 Task: Create new contact,   with mail id: 'NatalieDoe63@isuzu.com', first name: 'Natalie', Last name: 'Doe', Job Title: Financial Controller, Phone number (702) 555-1234. Change life cycle stage to  'Lead' and lead status to 'New'. Add new company to the associated contact: www.carriertransicold.com
 and type: Reseller. Logged in from softage.3@softage.net
Action: Mouse moved to (61, 71)
Screenshot: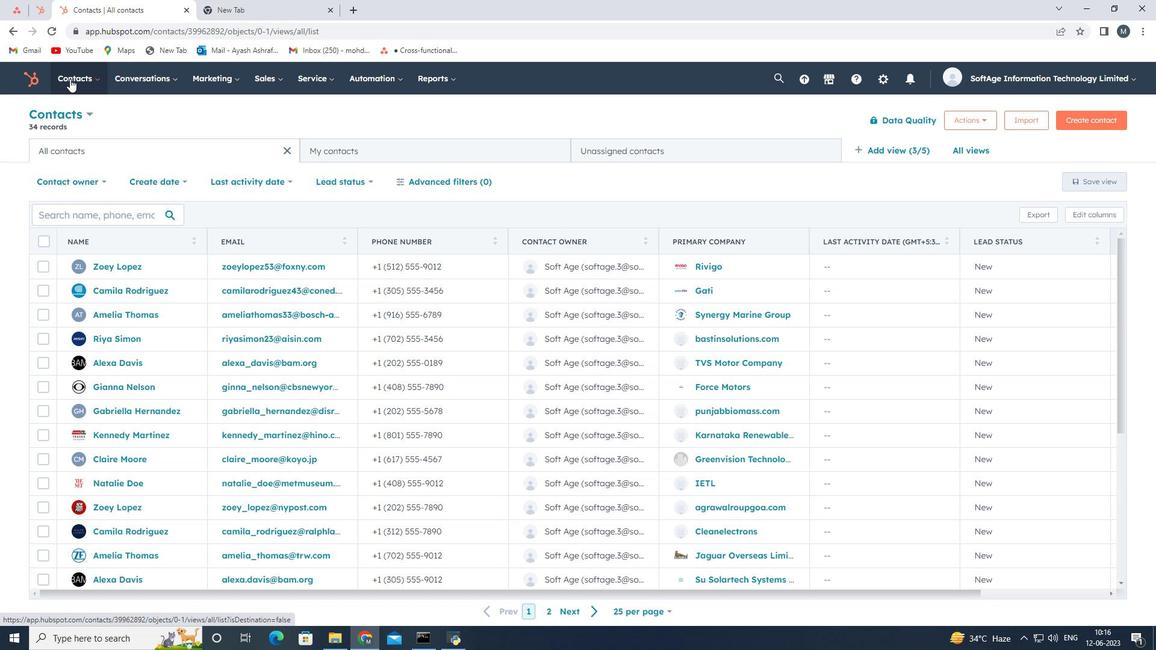 
Action: Mouse pressed left at (61, 71)
Screenshot: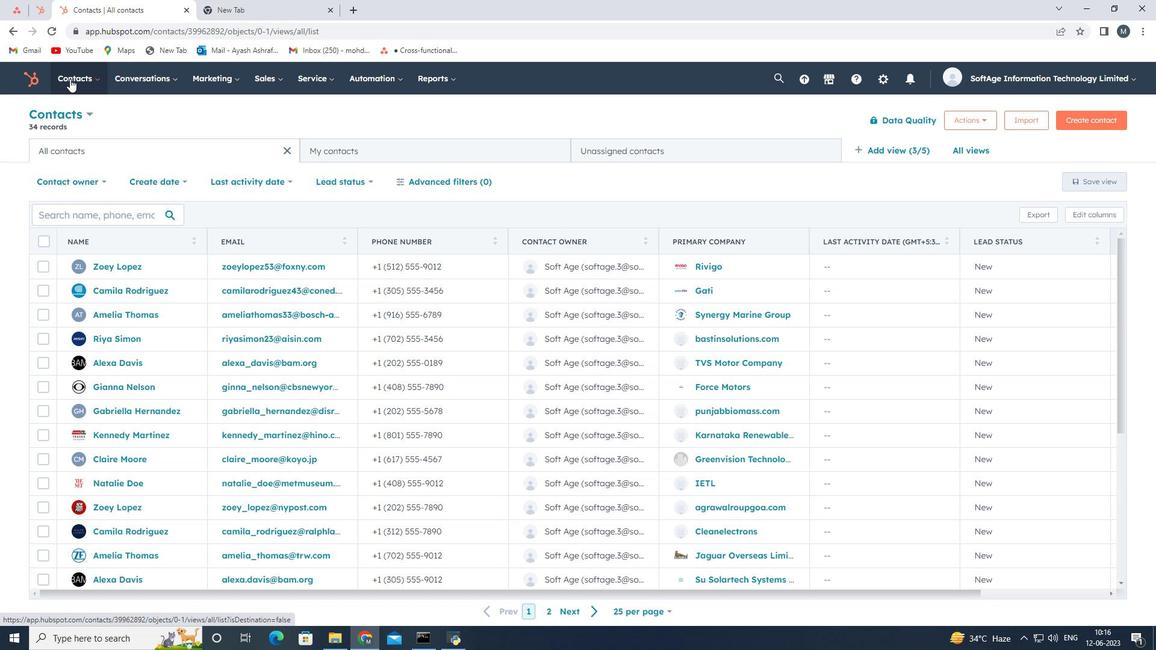 
Action: Mouse moved to (96, 105)
Screenshot: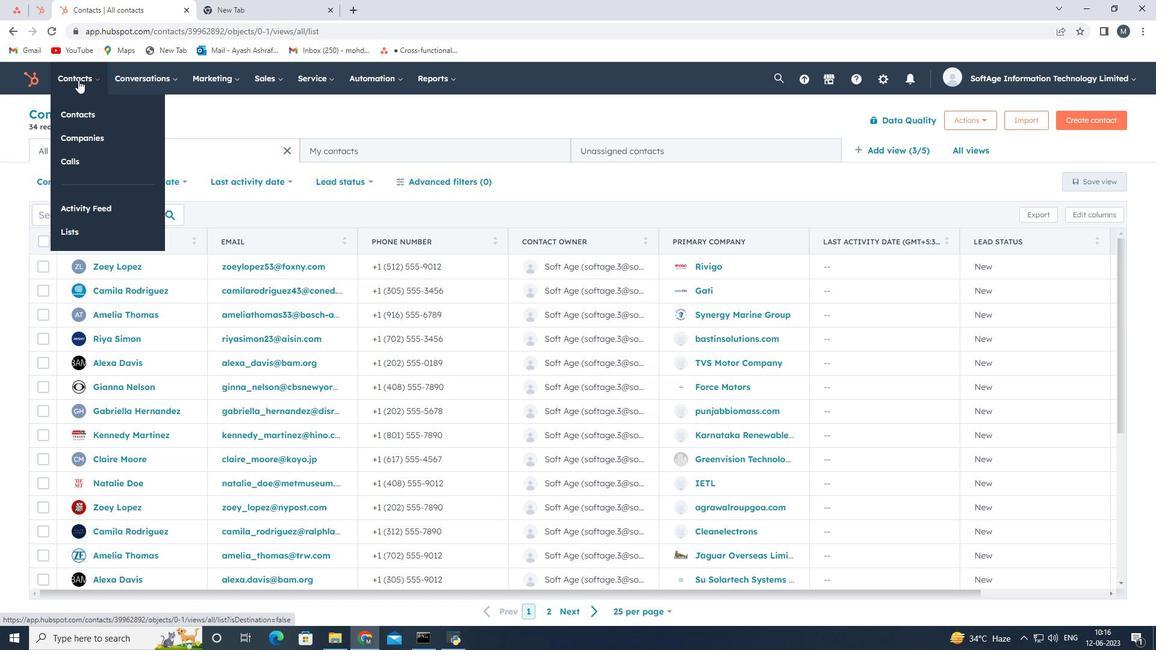 
Action: Mouse pressed left at (96, 105)
Screenshot: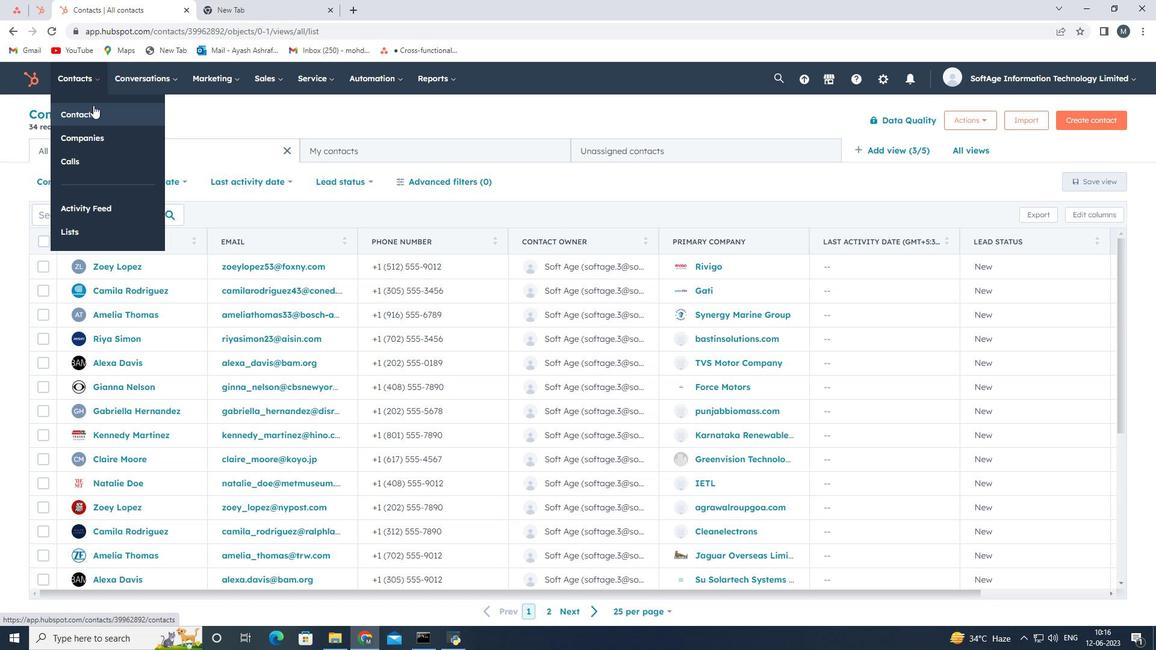
Action: Mouse moved to (69, 78)
Screenshot: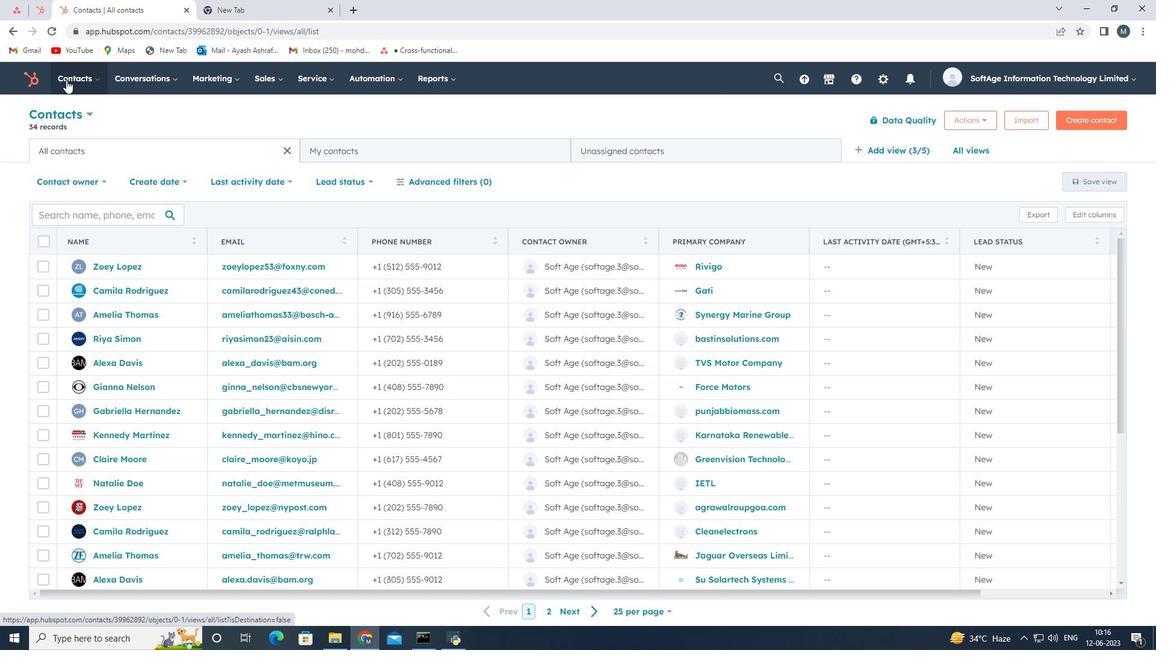 
Action: Mouse pressed left at (69, 78)
Screenshot: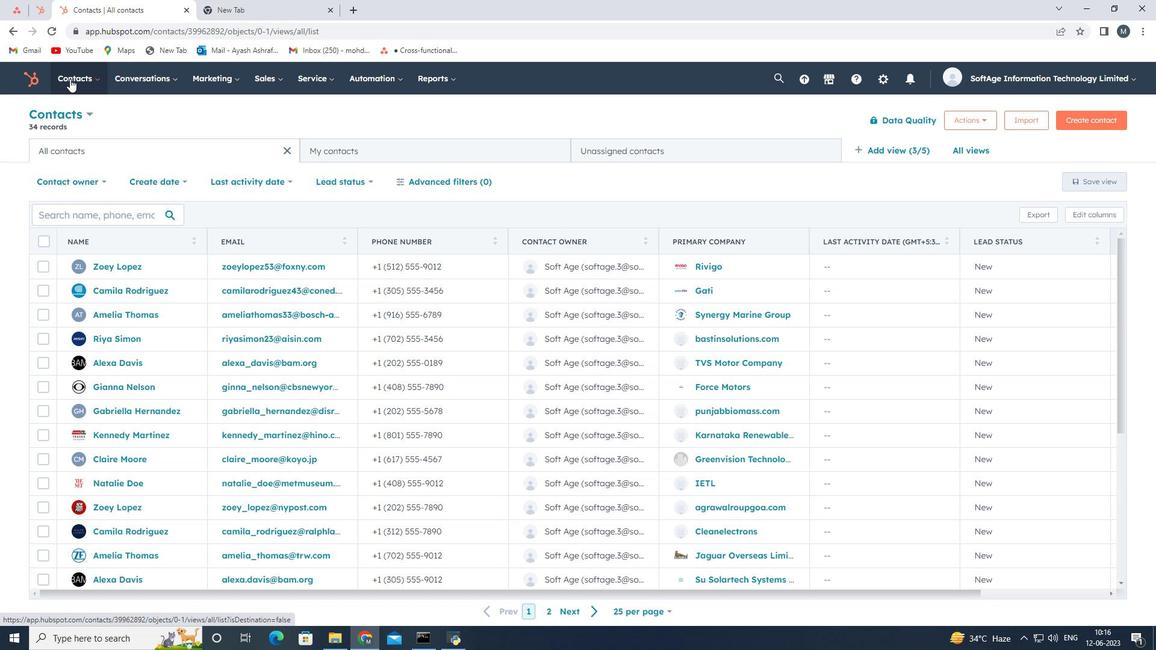 
Action: Mouse moved to (92, 108)
Screenshot: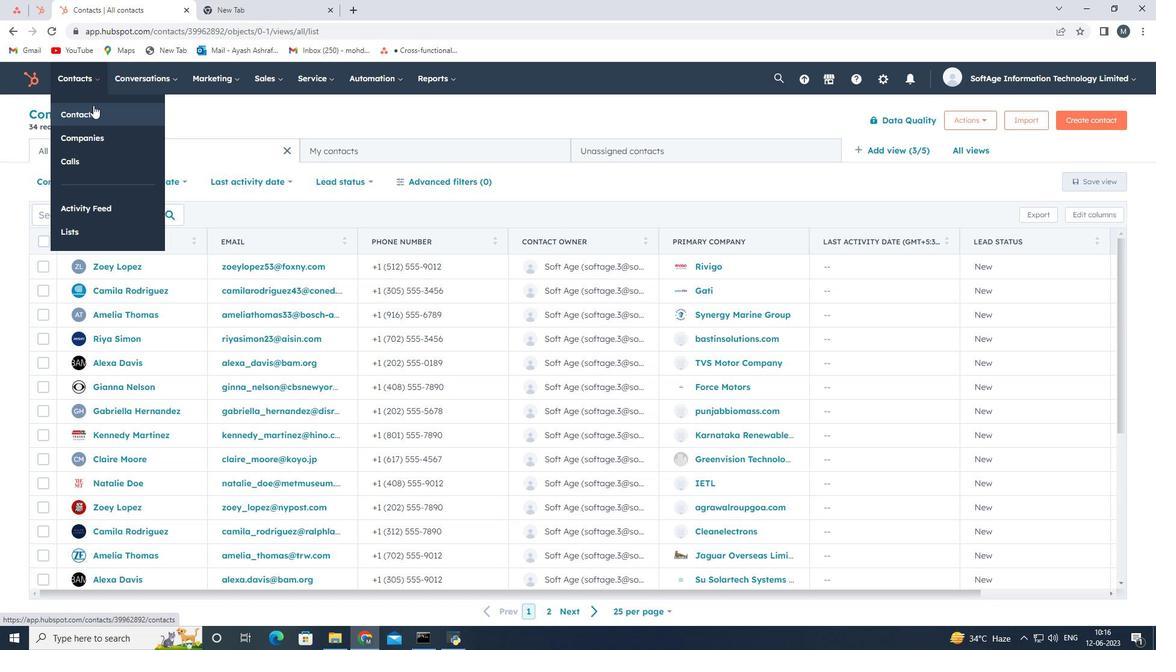 
Action: Mouse pressed left at (92, 108)
Screenshot: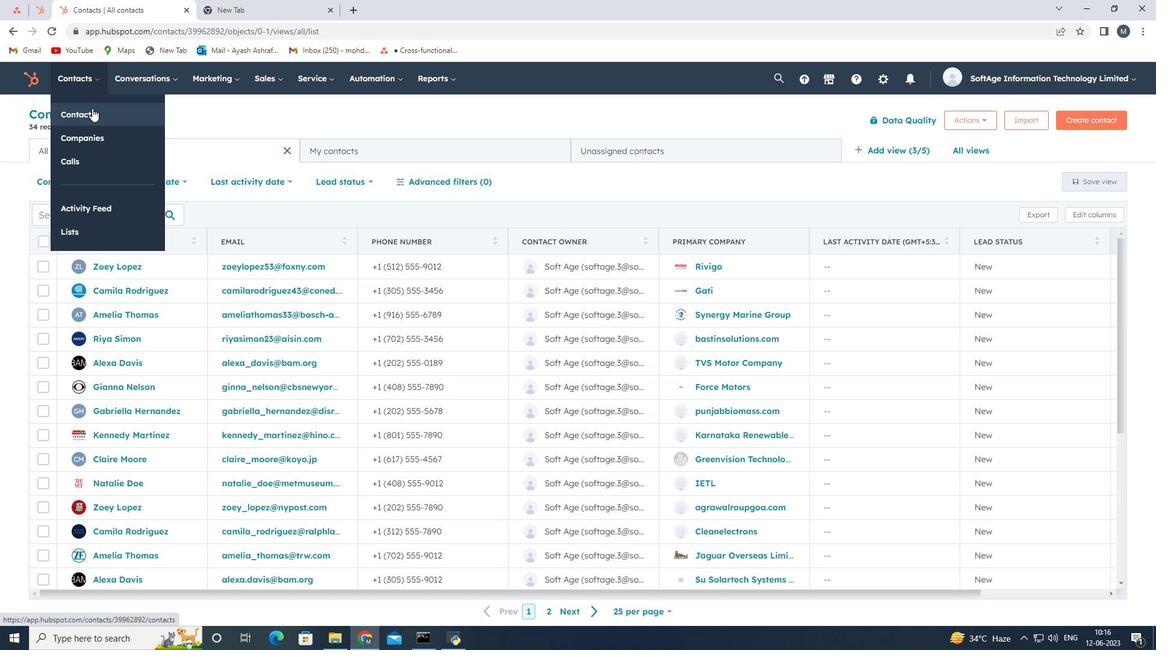
Action: Mouse moved to (1097, 120)
Screenshot: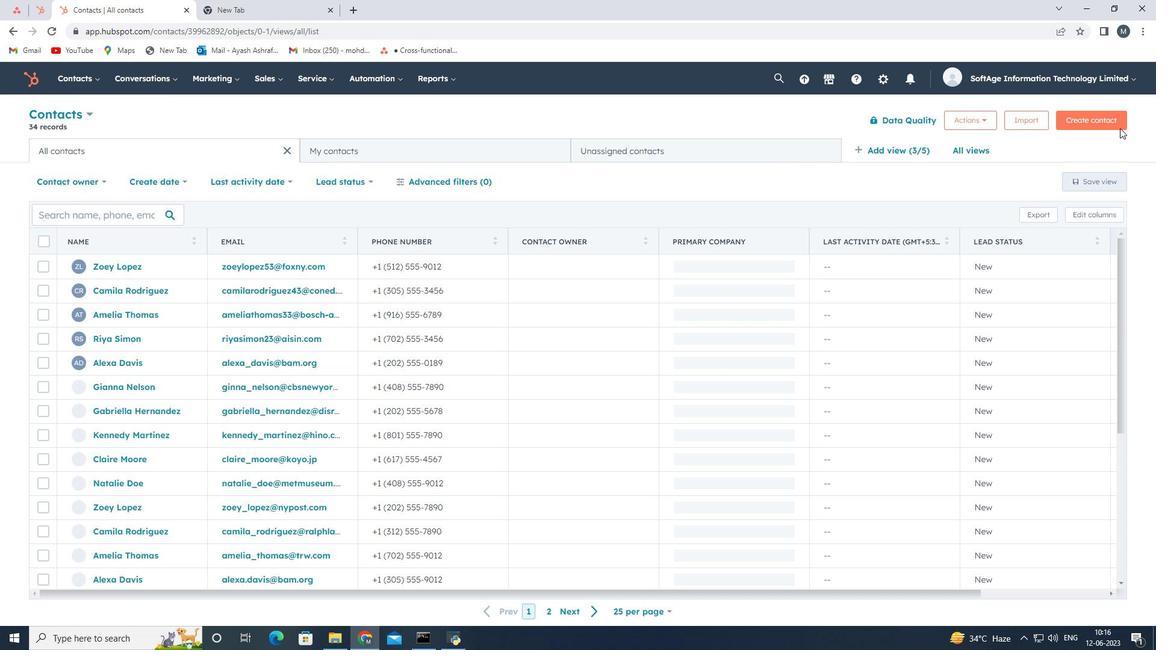 
Action: Mouse pressed left at (1097, 120)
Screenshot: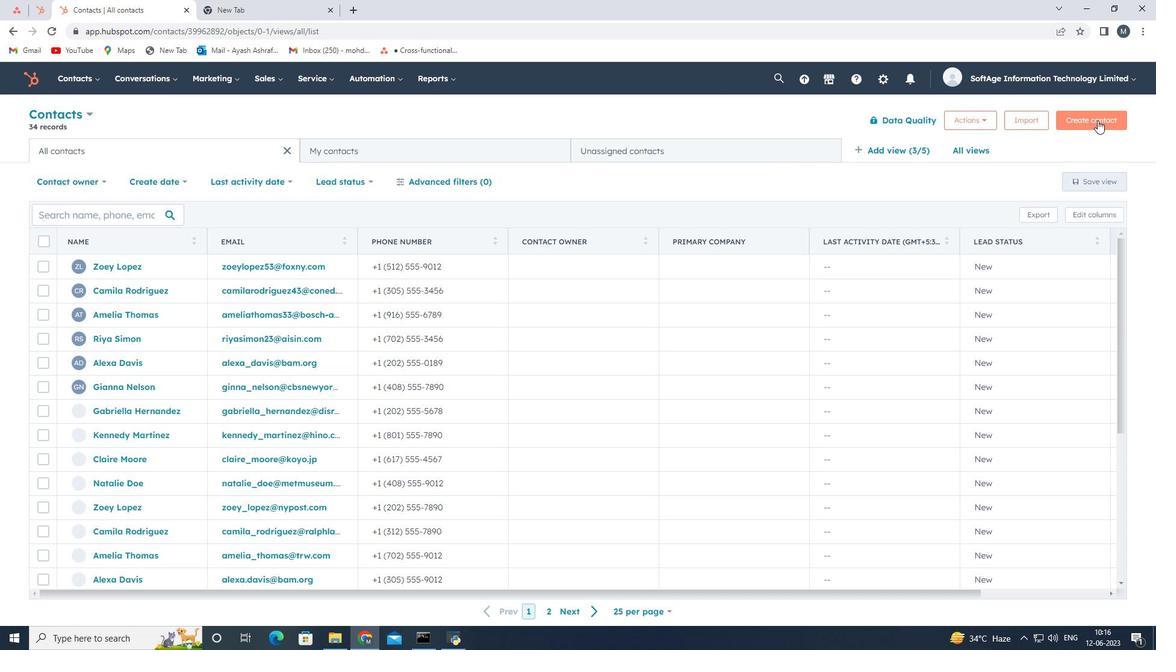 
Action: Mouse moved to (862, 178)
Screenshot: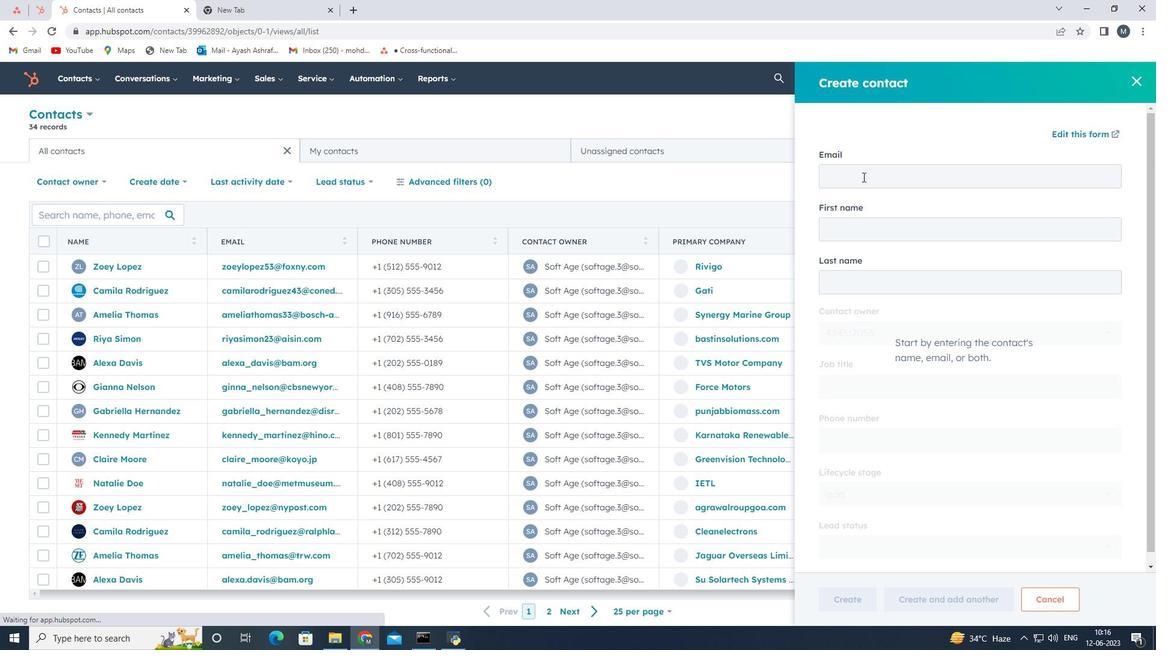 
Action: Mouse pressed left at (862, 178)
Screenshot: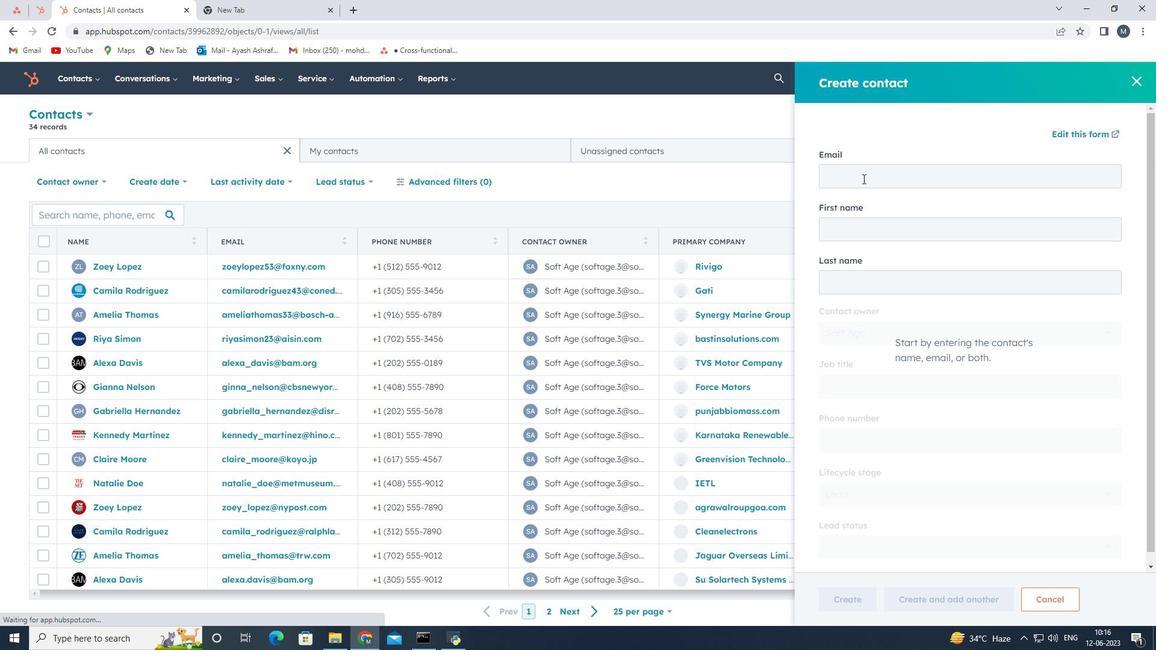 
Action: Mouse moved to (900, 159)
Screenshot: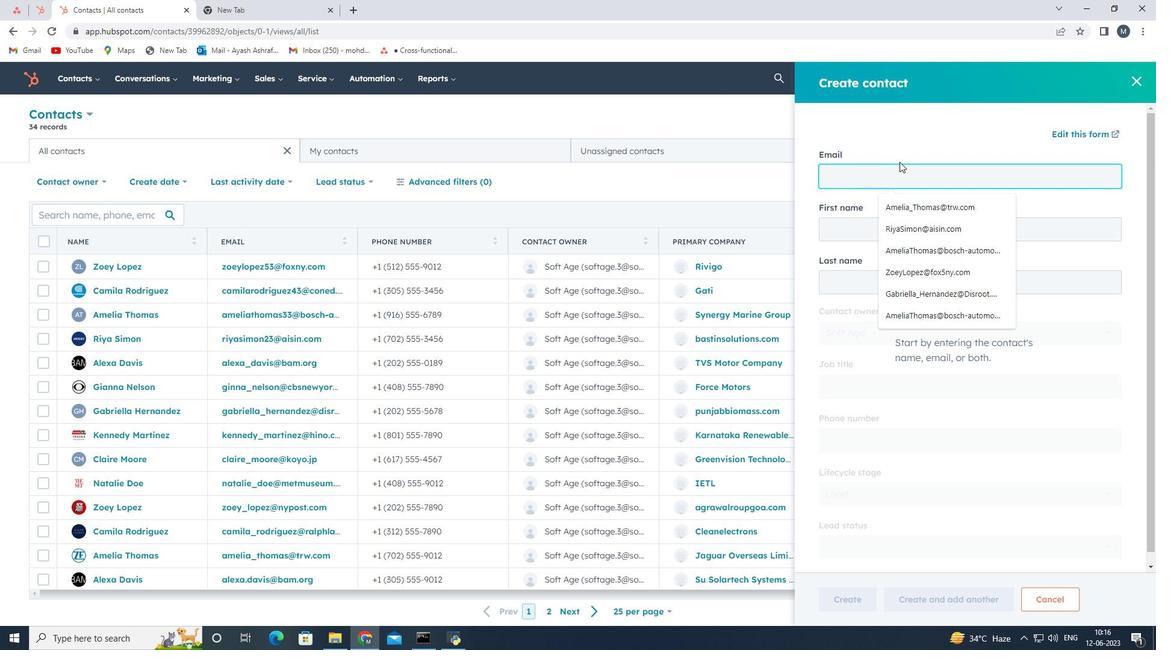 
Action: Key pressed <Key.shift>Natalie<Key.shift>doe63<Key.shift>@isuzu.com
Screenshot: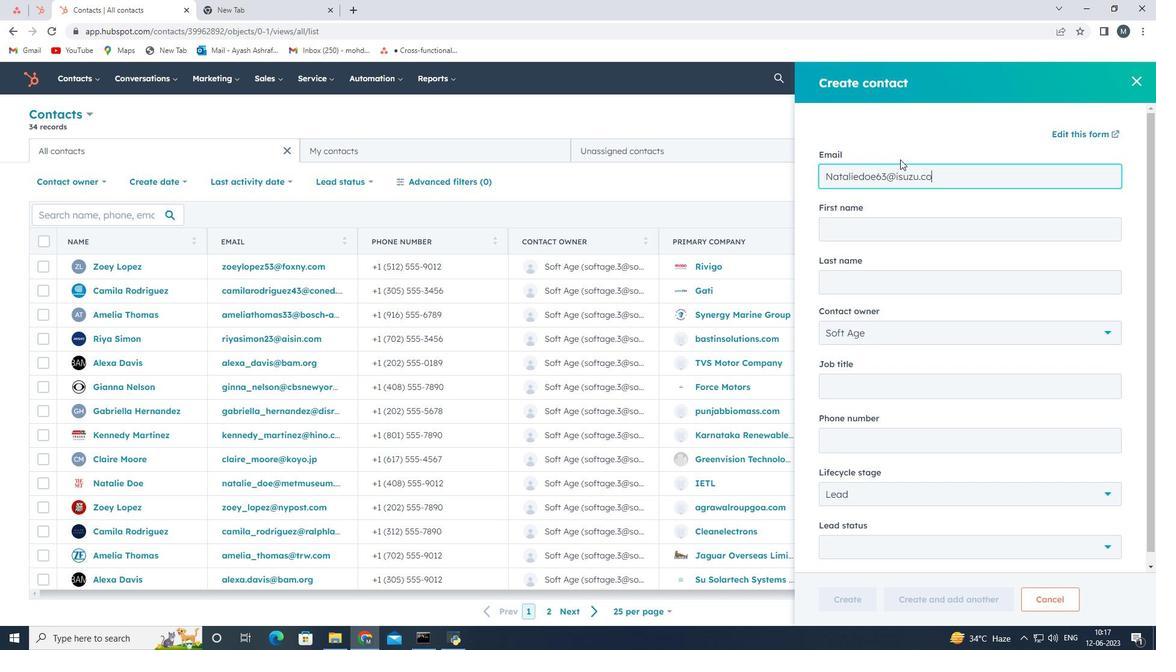
Action: Mouse moved to (905, 226)
Screenshot: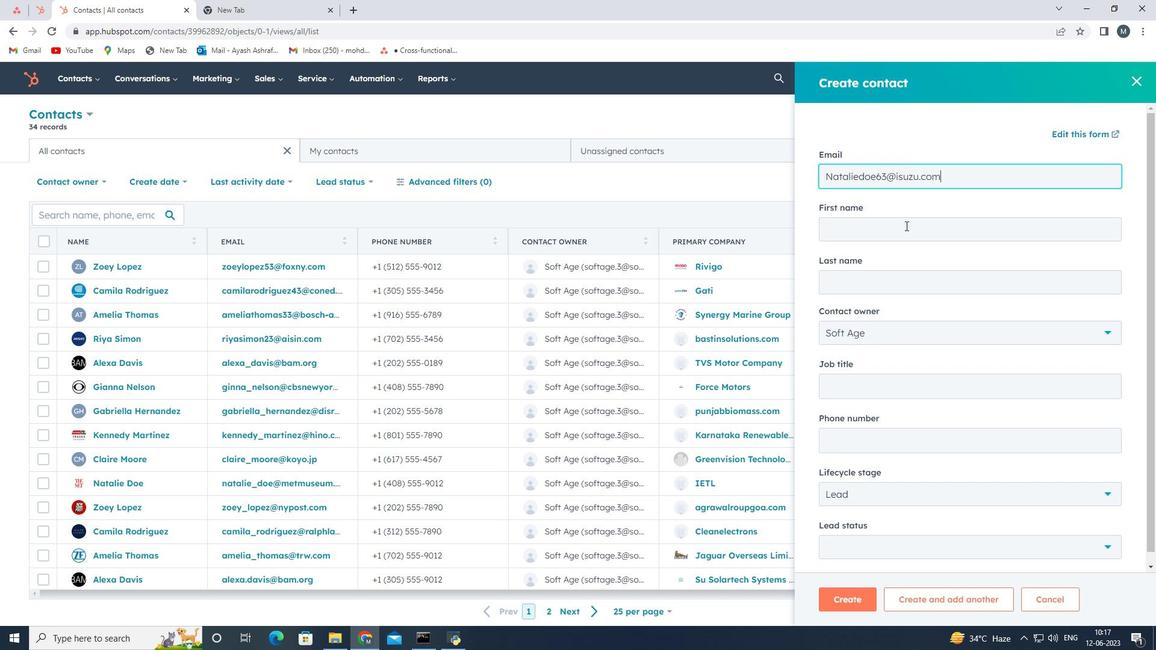 
Action: Mouse pressed left at (905, 226)
Screenshot: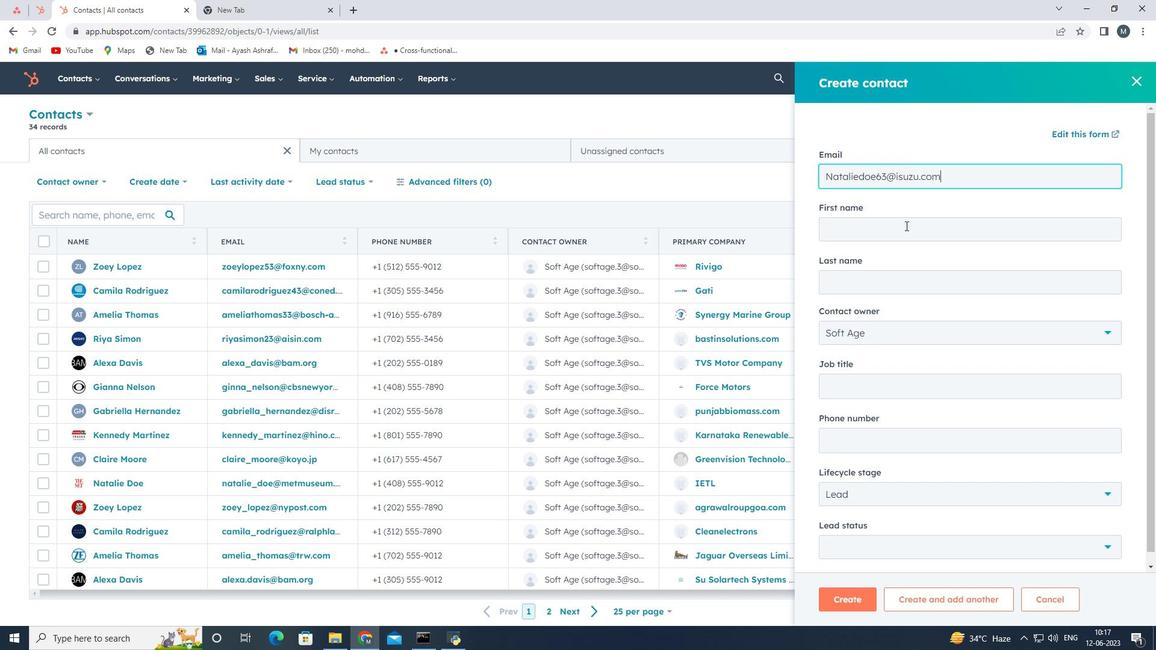 
Action: Mouse moved to (905, 227)
Screenshot: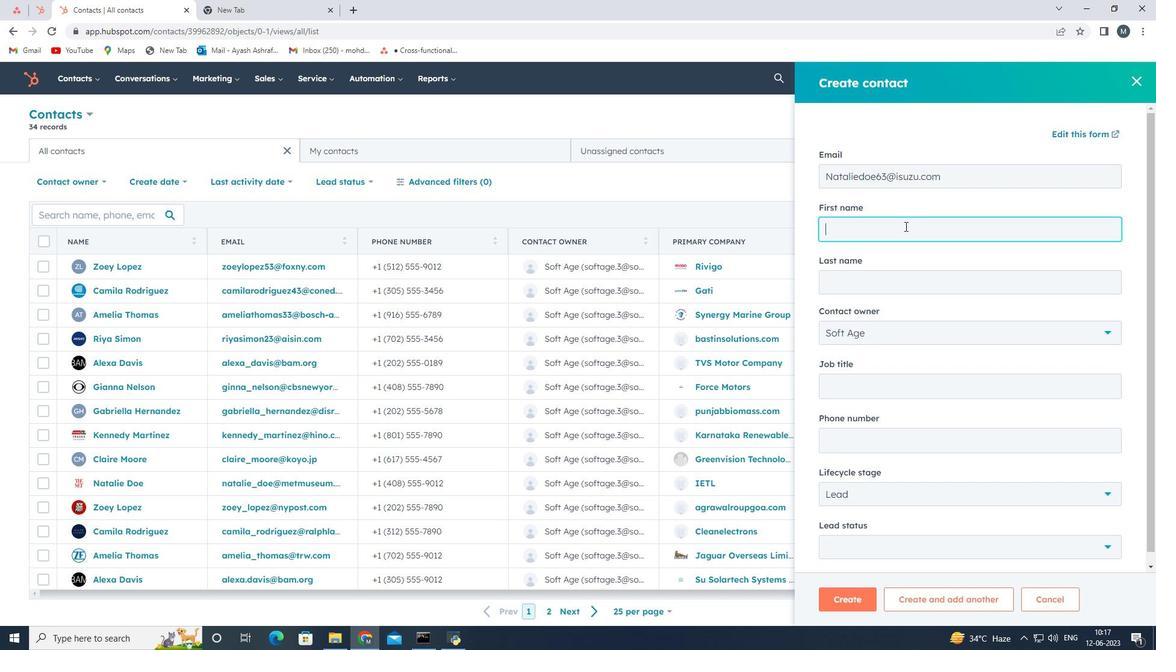 
Action: Key pressed <Key.shift>Natalie
Screenshot: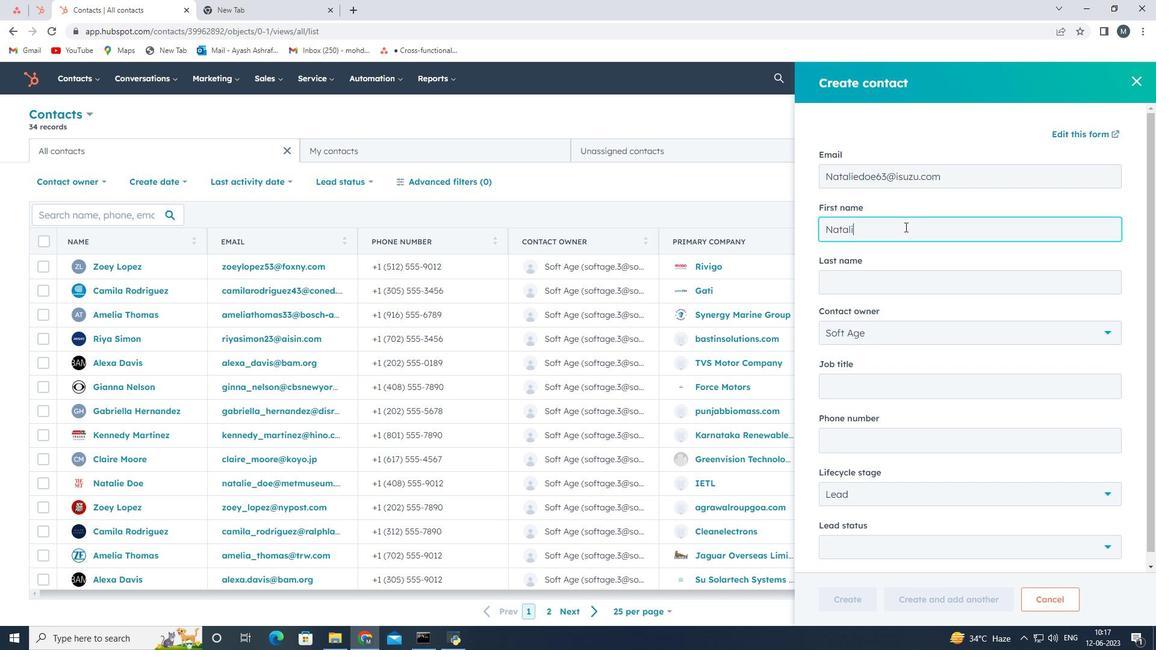 
Action: Mouse moved to (881, 283)
Screenshot: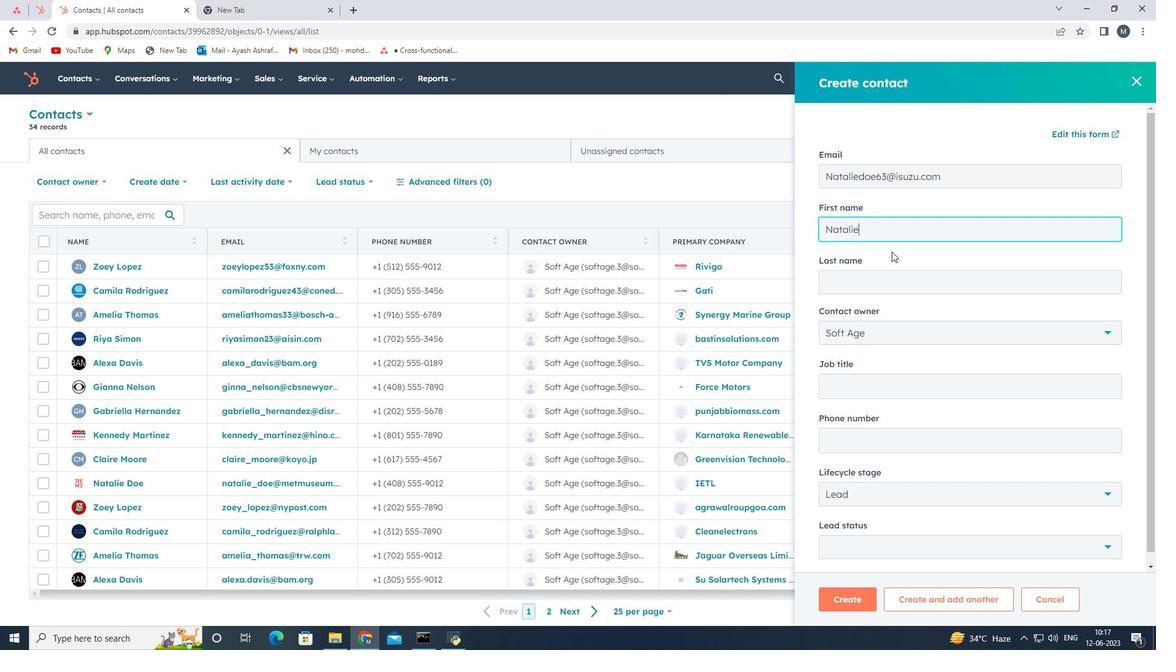 
Action: Mouse pressed left at (881, 283)
Screenshot: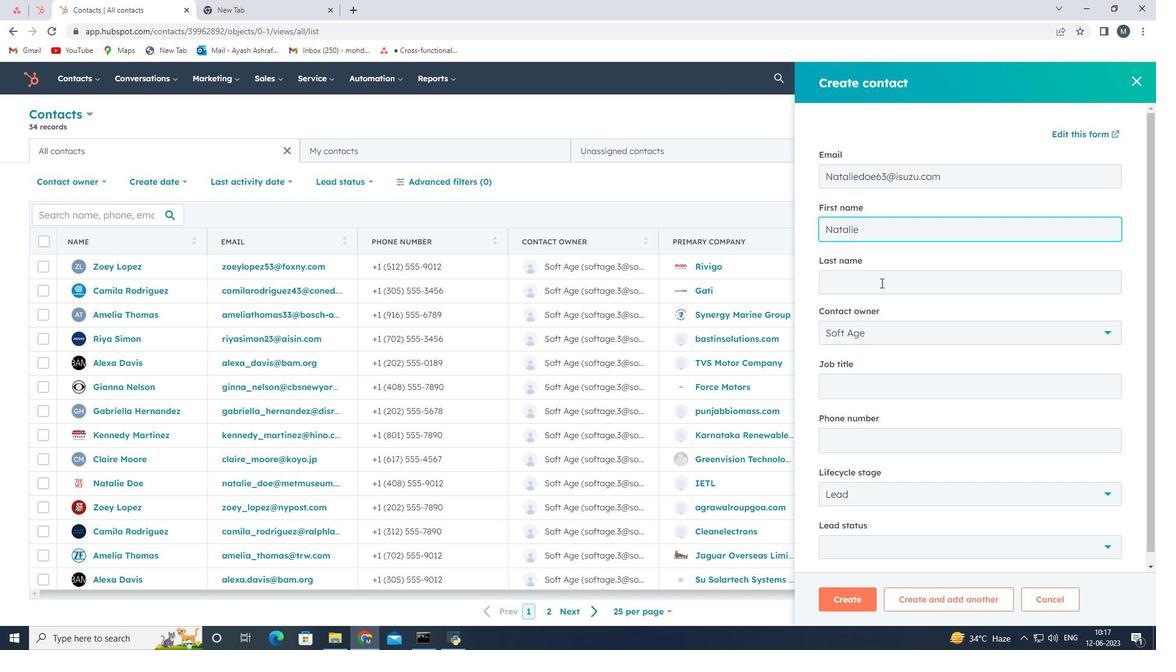 
Action: Mouse moved to (874, 280)
Screenshot: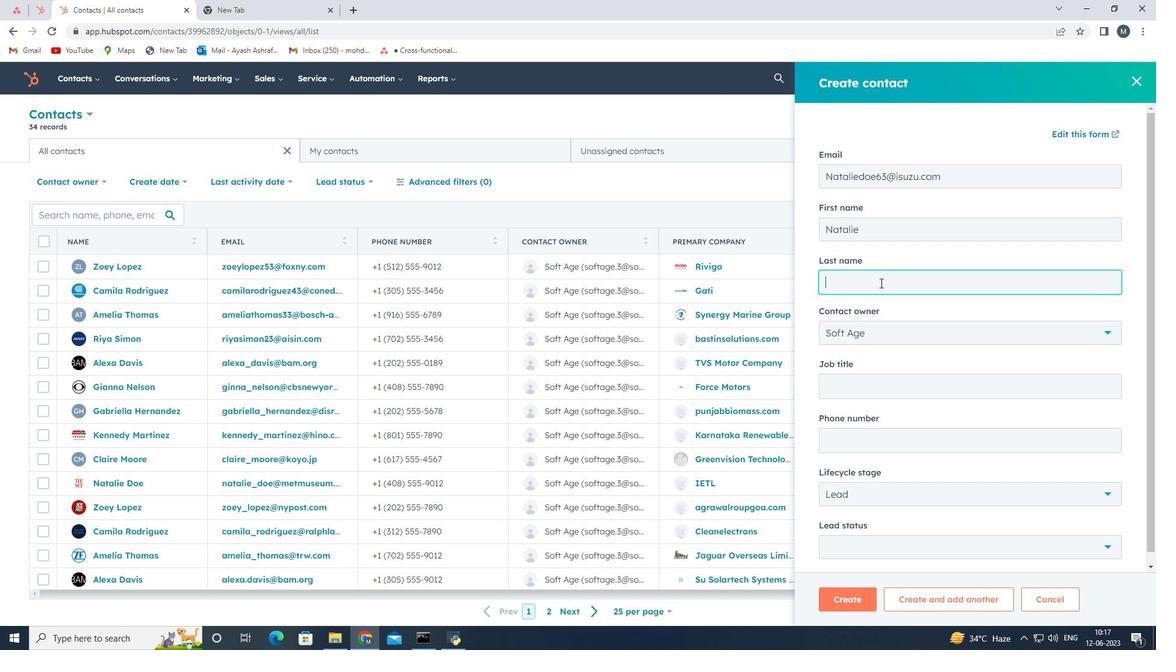 
Action: Key pressed <Key.shift><Key.shift><Key.shift><Key.shift><Key.shift><Key.shift><Key.shift><Key.shift><Key.shift><Key.shift><Key.shift><Key.shift><Key.shift><Key.shift><Key.shift><Key.shift><Key.shift>Doe
Screenshot: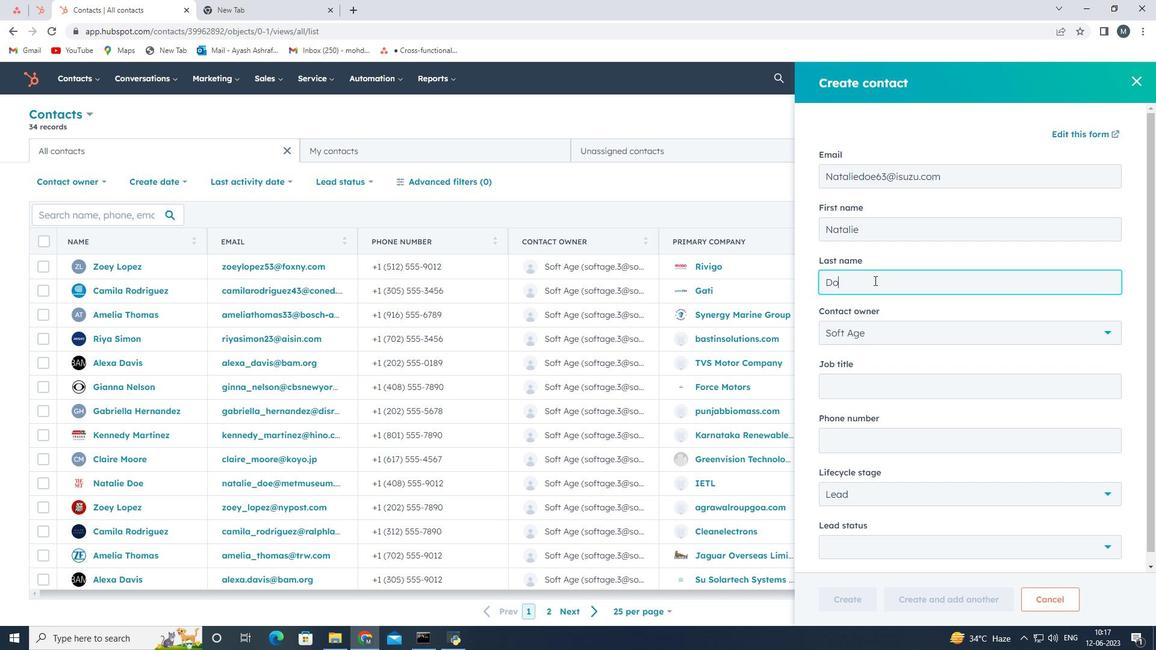 
Action: Mouse moved to (871, 387)
Screenshot: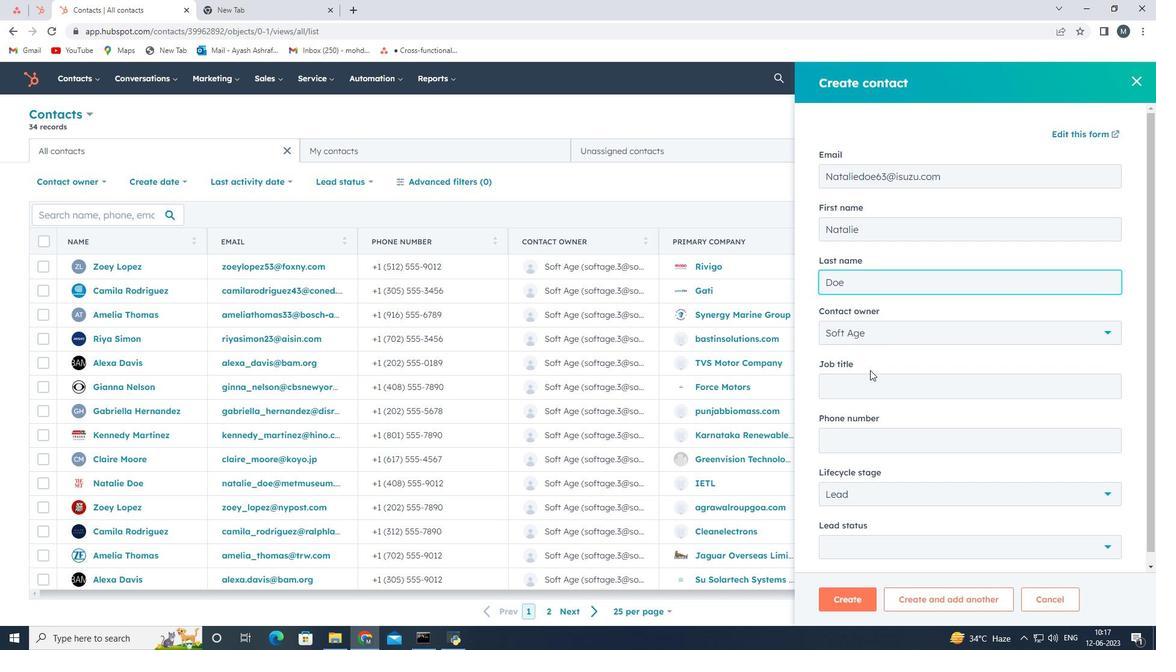 
Action: Mouse pressed left at (871, 387)
Screenshot: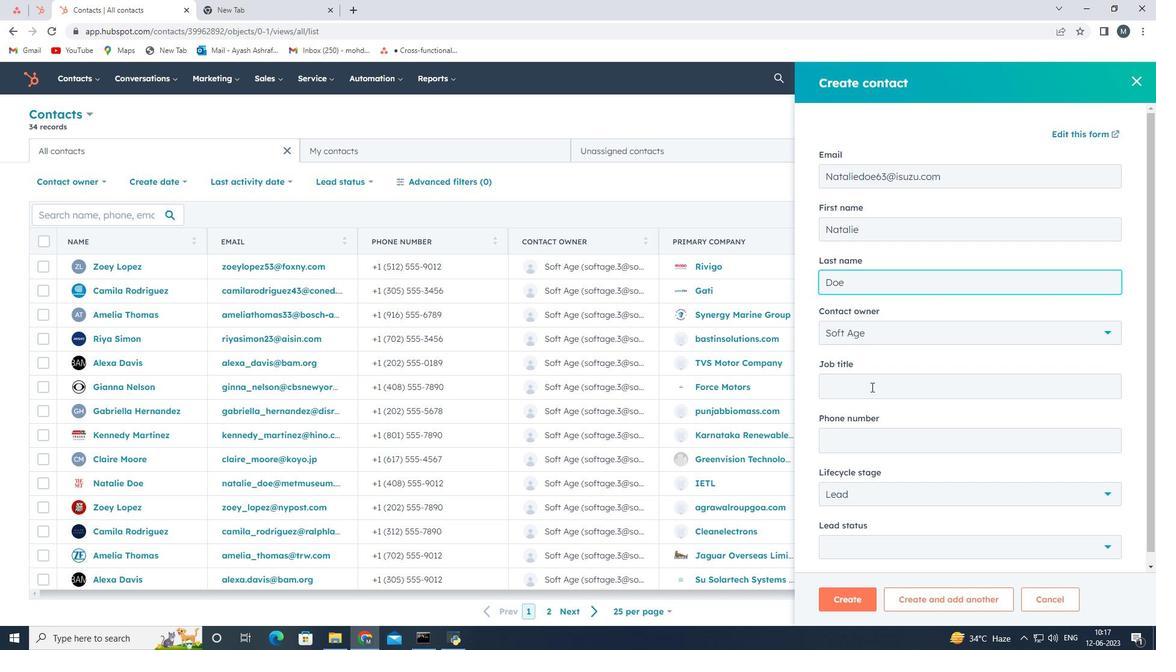
Action: Mouse moved to (872, 378)
Screenshot: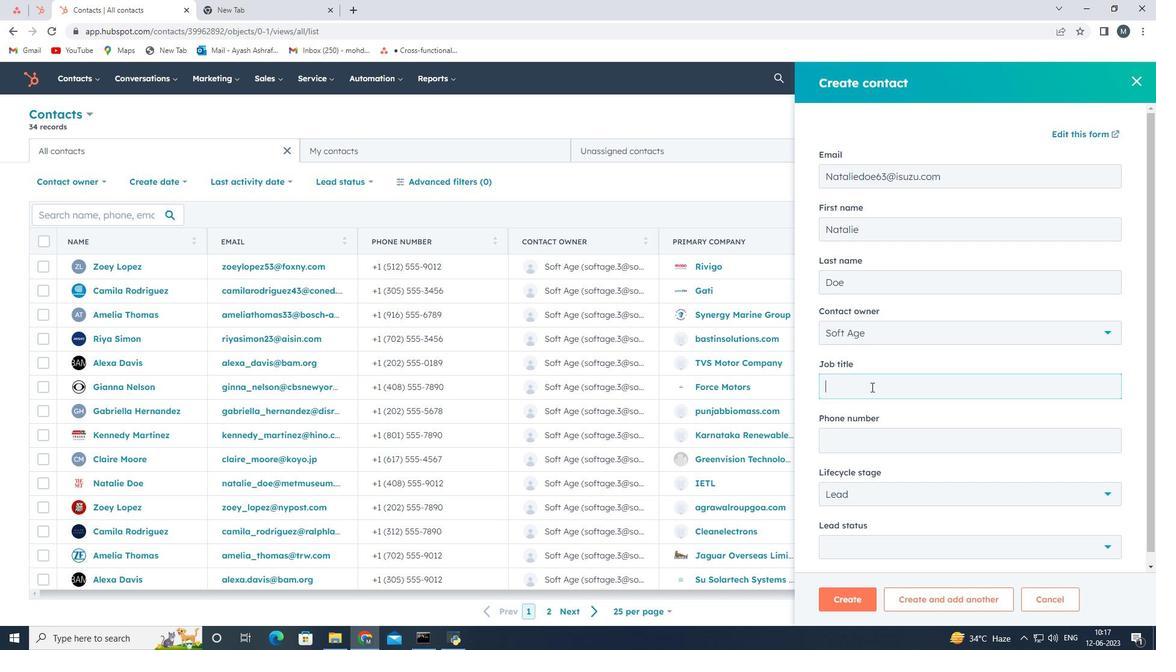 
Action: Key pressed <Key.shift>Financial<Key.space><Key.shift>Controller
Screenshot: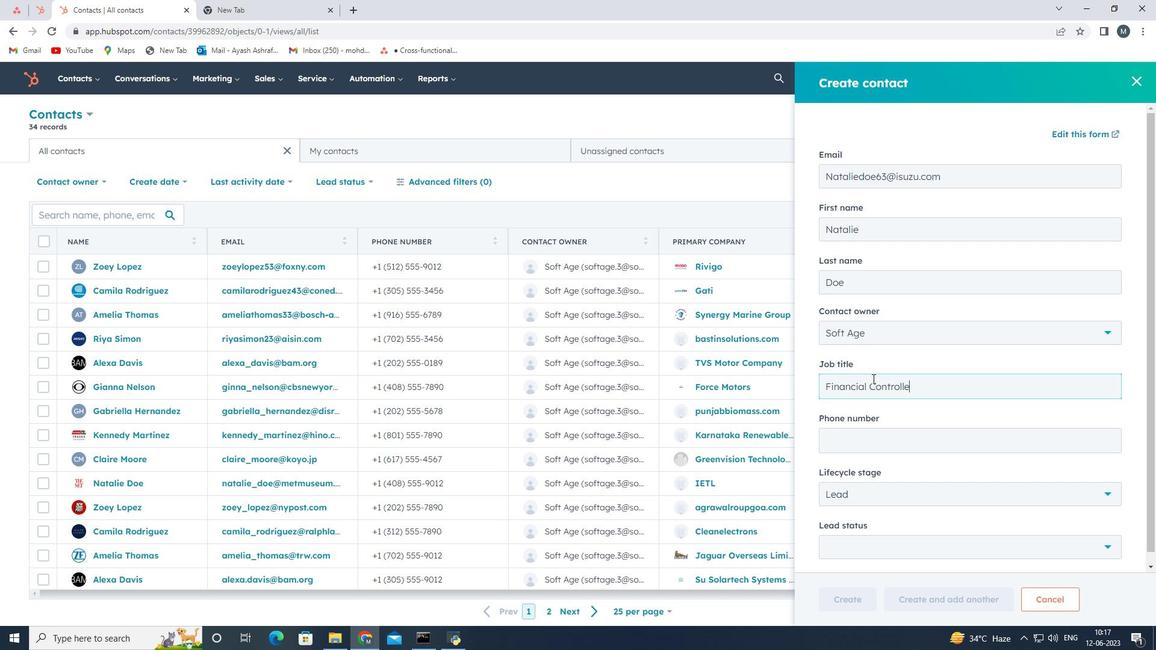
Action: Mouse moved to (867, 442)
Screenshot: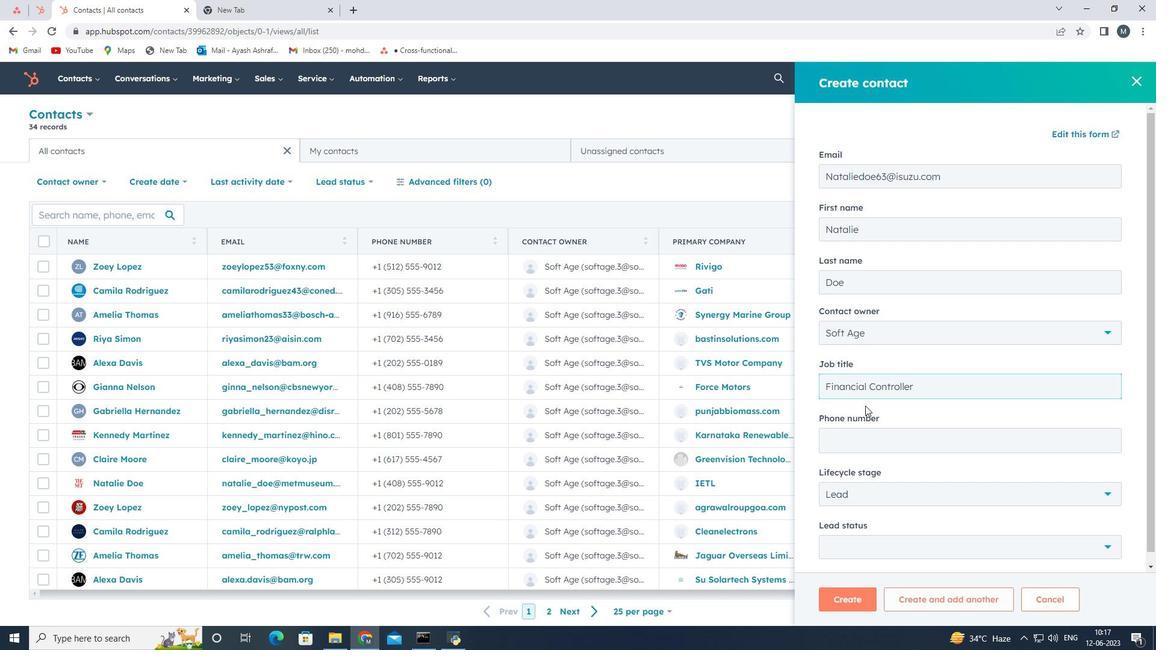 
Action: Mouse pressed left at (867, 442)
Screenshot: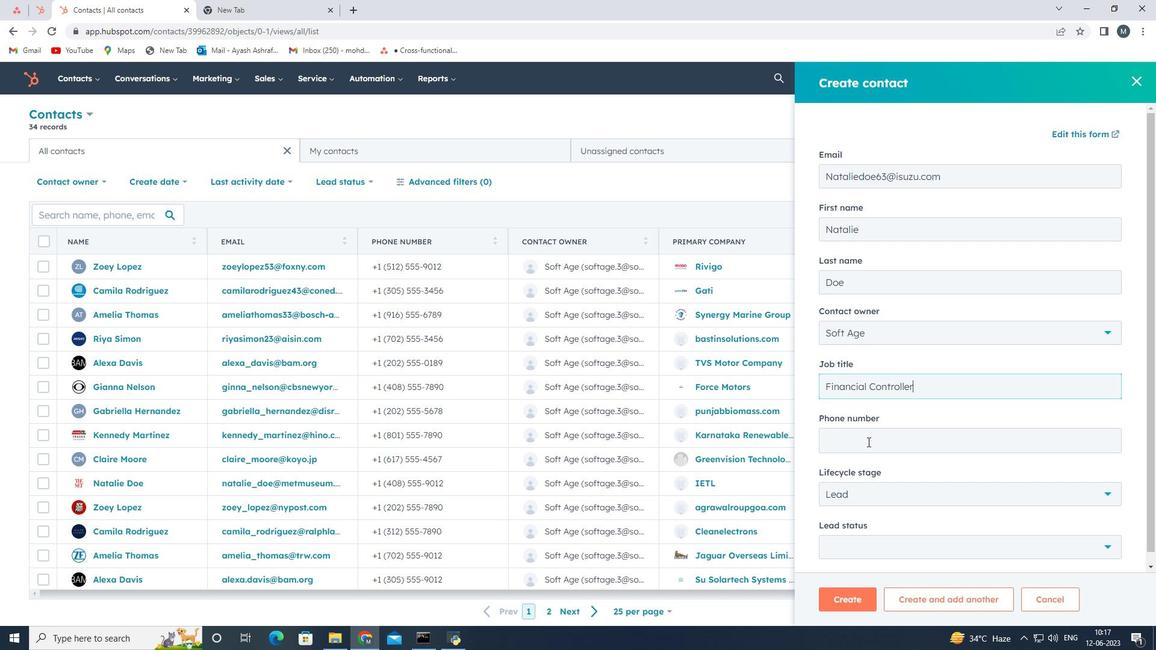 
Action: Mouse moved to (862, 423)
Screenshot: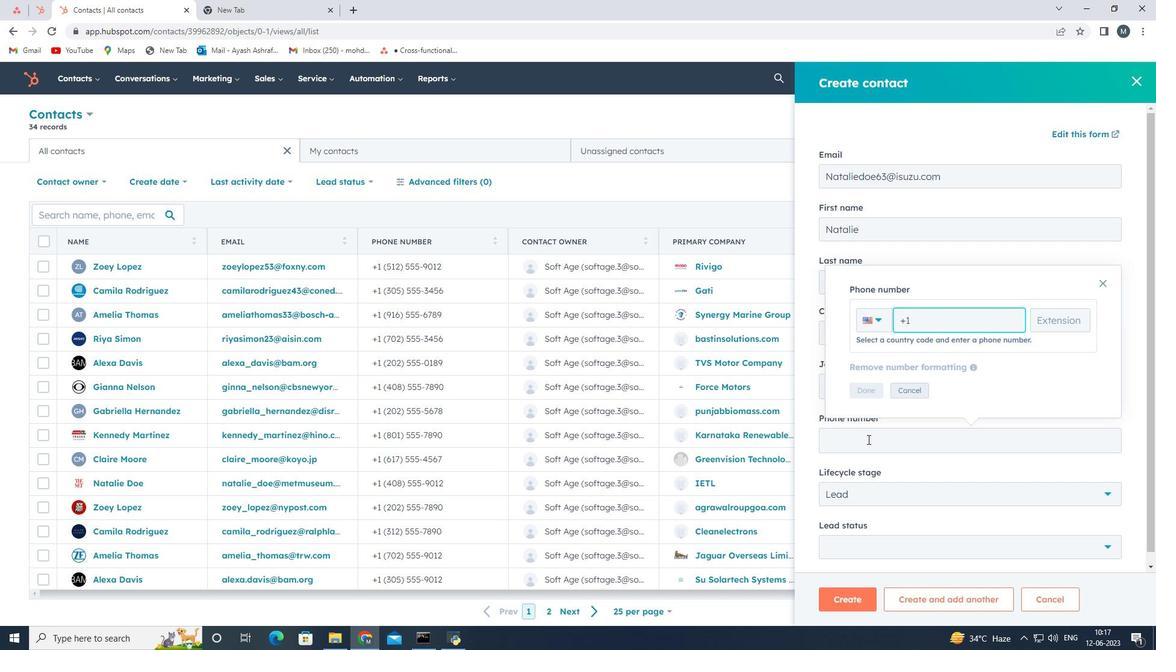 
Action: Key pressed 7025551234
Screenshot: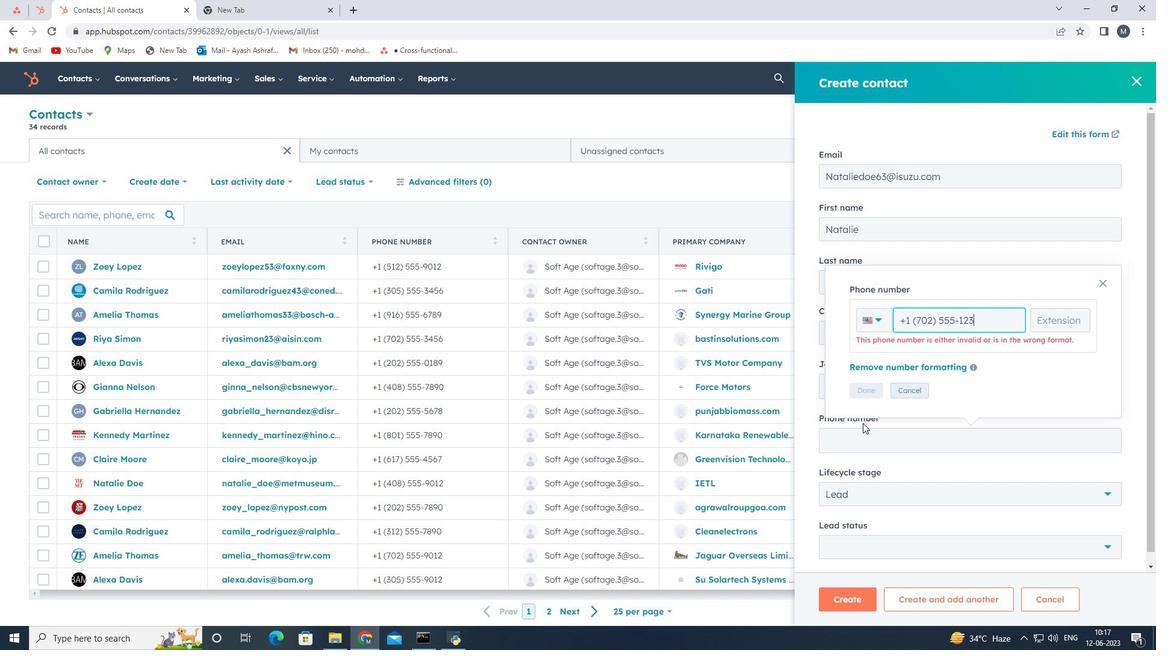
Action: Mouse moved to (860, 448)
Screenshot: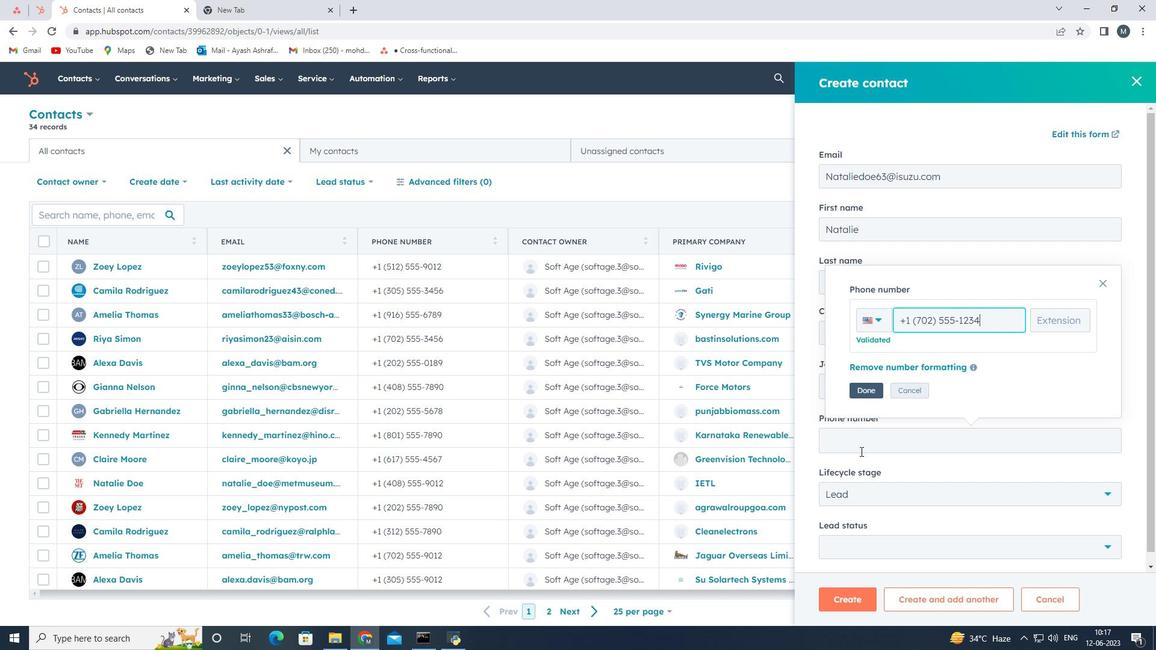 
Action: Mouse pressed left at (860, 448)
Screenshot: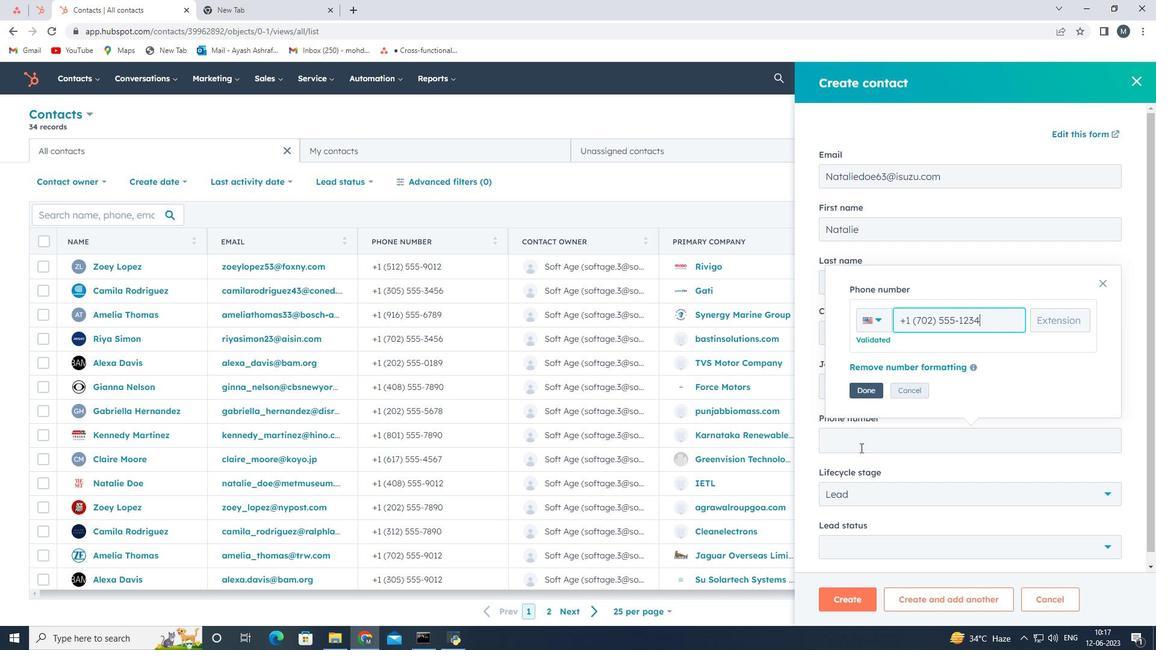 
Action: Mouse moved to (864, 395)
Screenshot: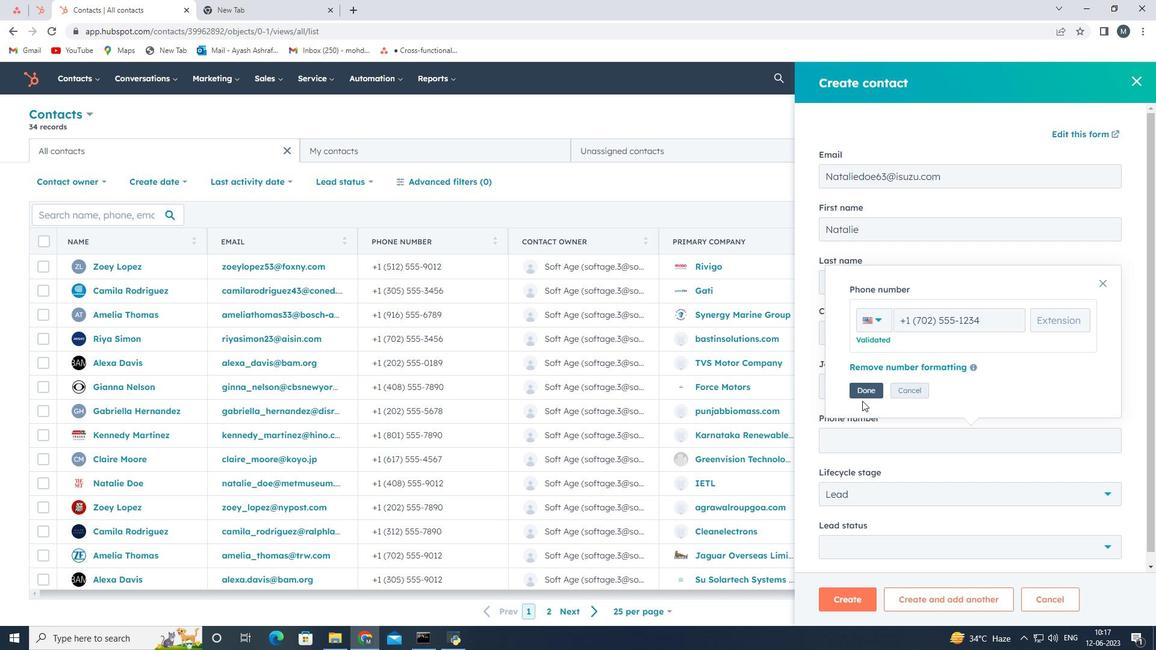 
Action: Mouse pressed left at (864, 395)
Screenshot: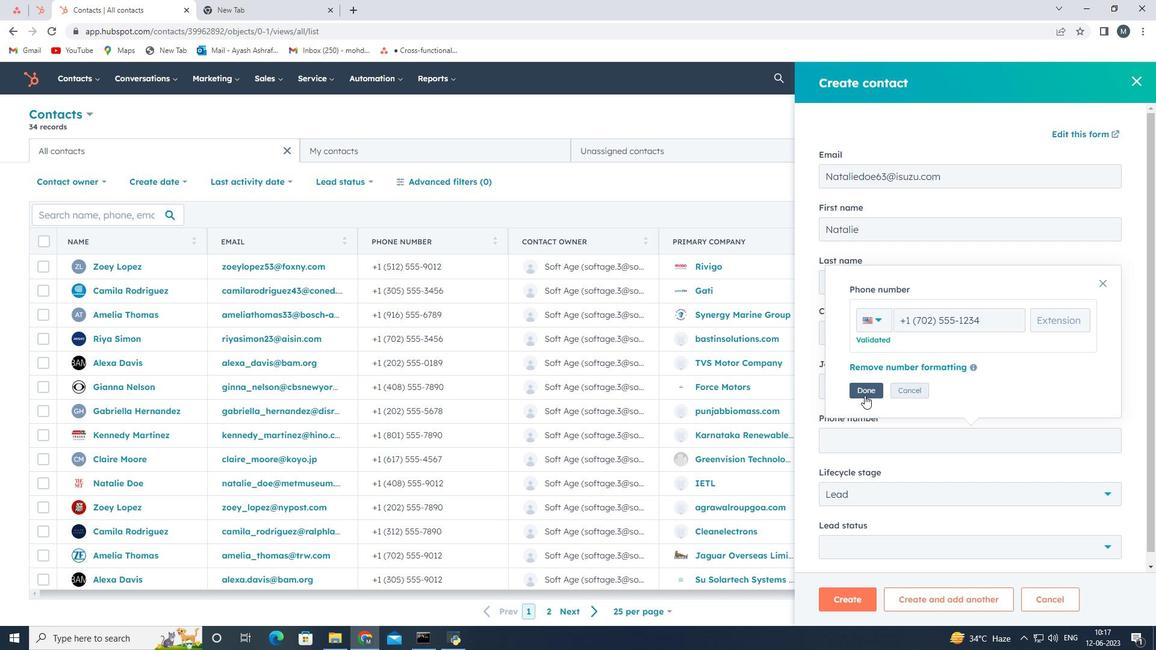 
Action: Mouse moved to (871, 499)
Screenshot: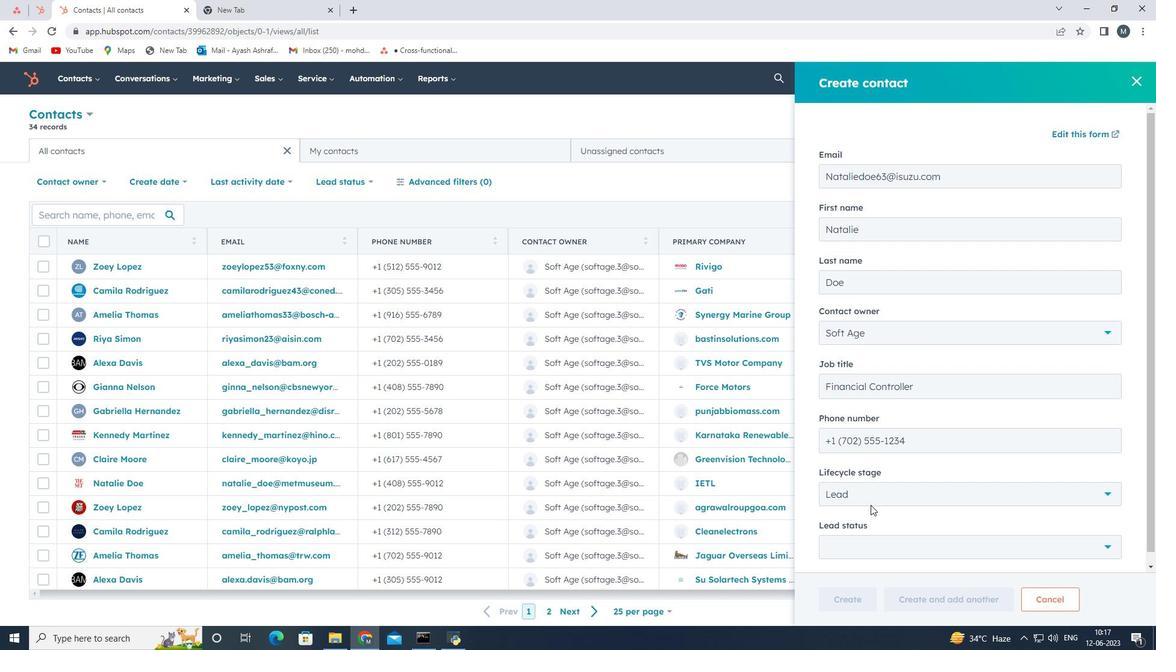
Action: Mouse pressed left at (871, 499)
Screenshot: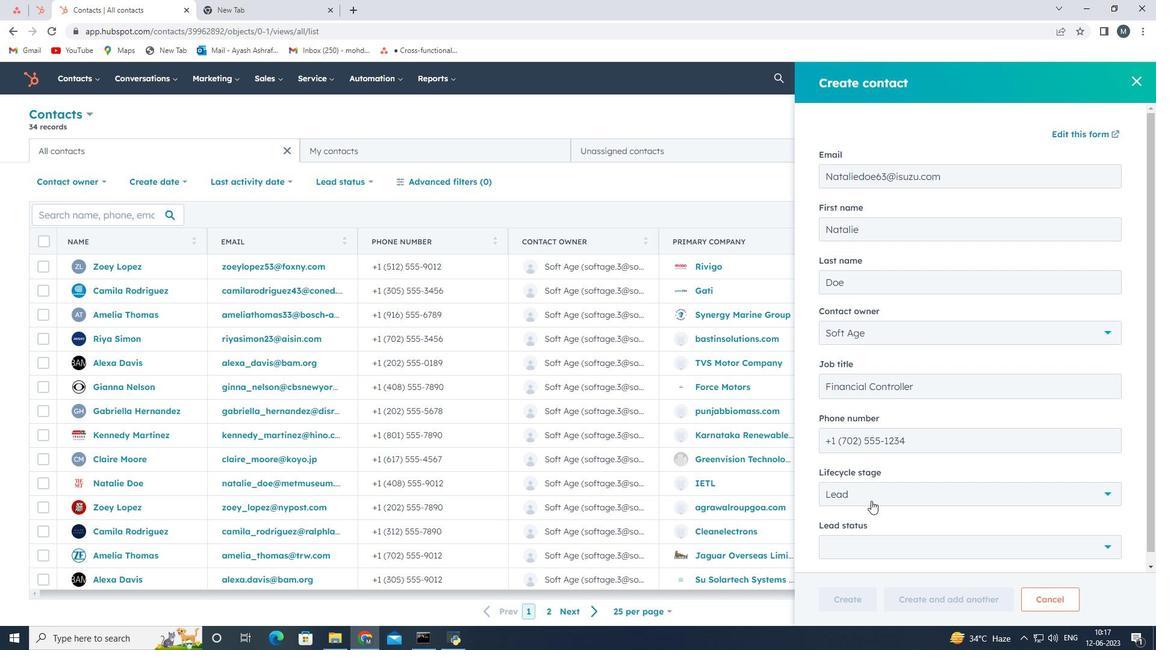 
Action: Mouse moved to (858, 377)
Screenshot: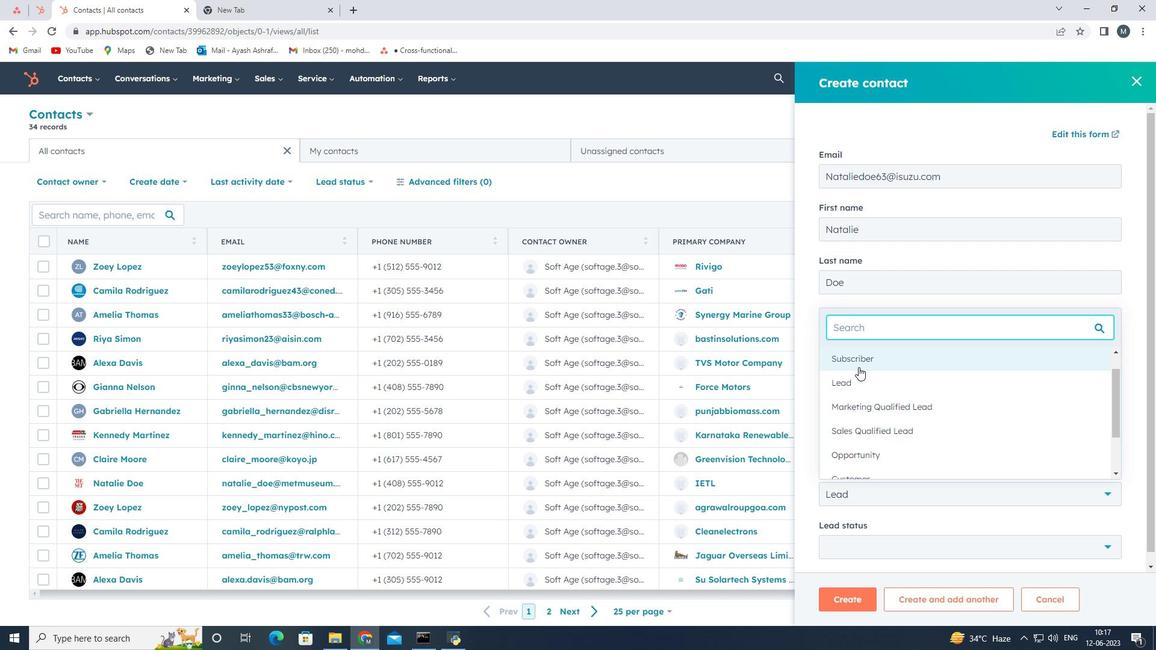 
Action: Mouse pressed left at (858, 377)
Screenshot: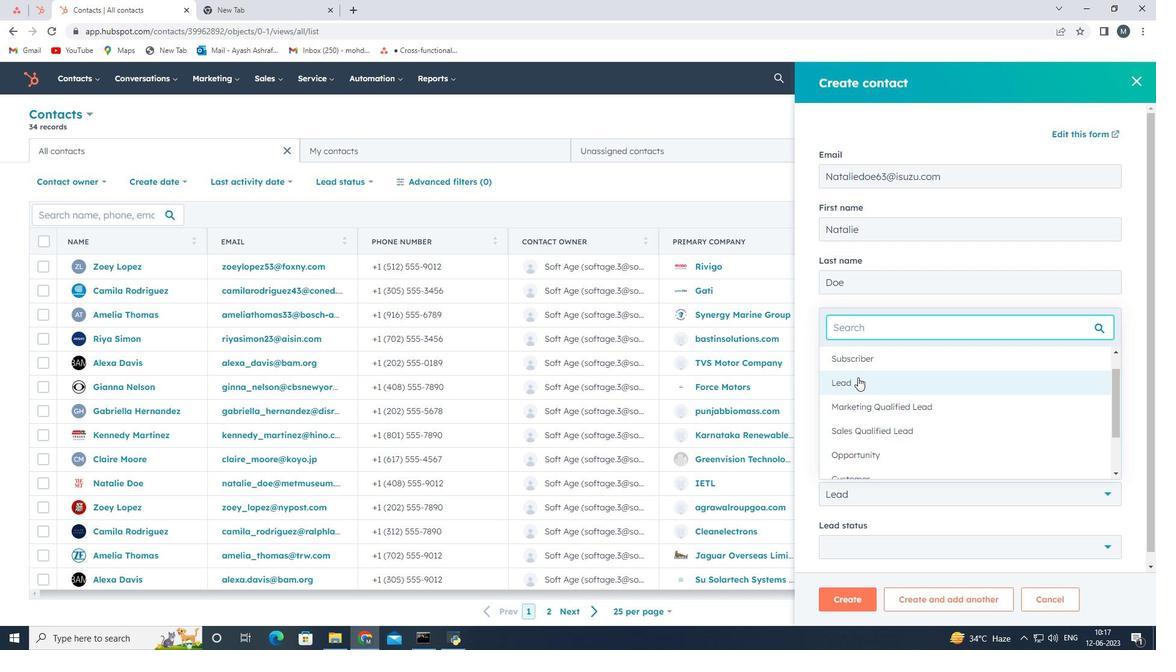 
Action: Mouse moved to (882, 540)
Screenshot: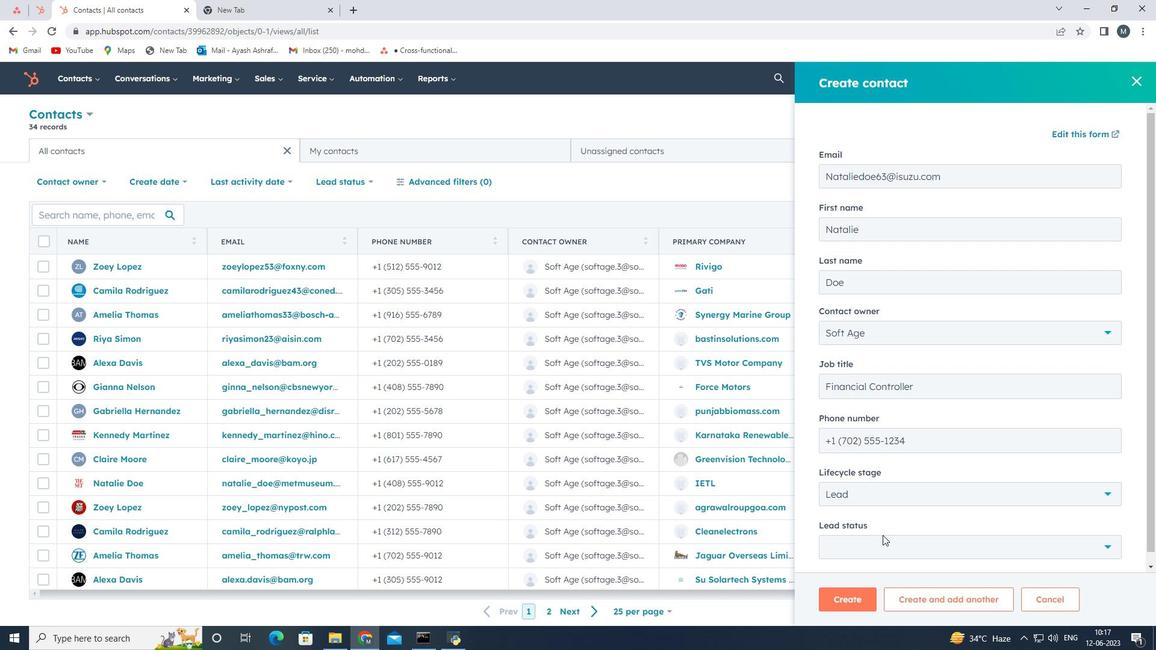 
Action: Mouse pressed left at (882, 540)
Screenshot: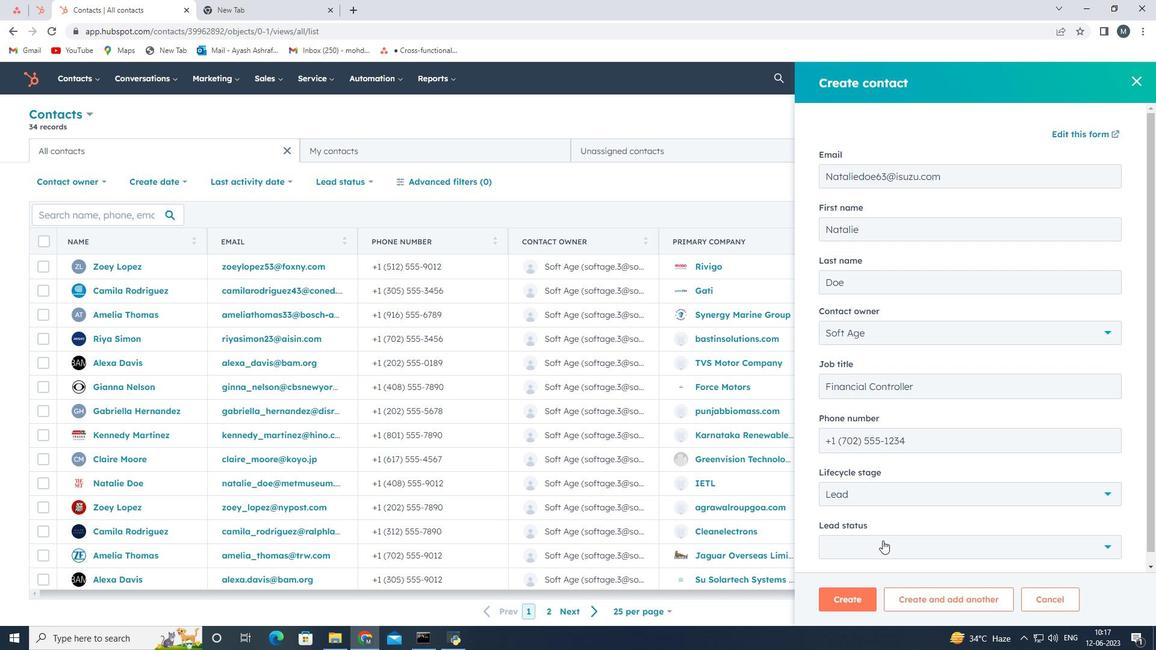 
Action: Mouse moved to (849, 429)
Screenshot: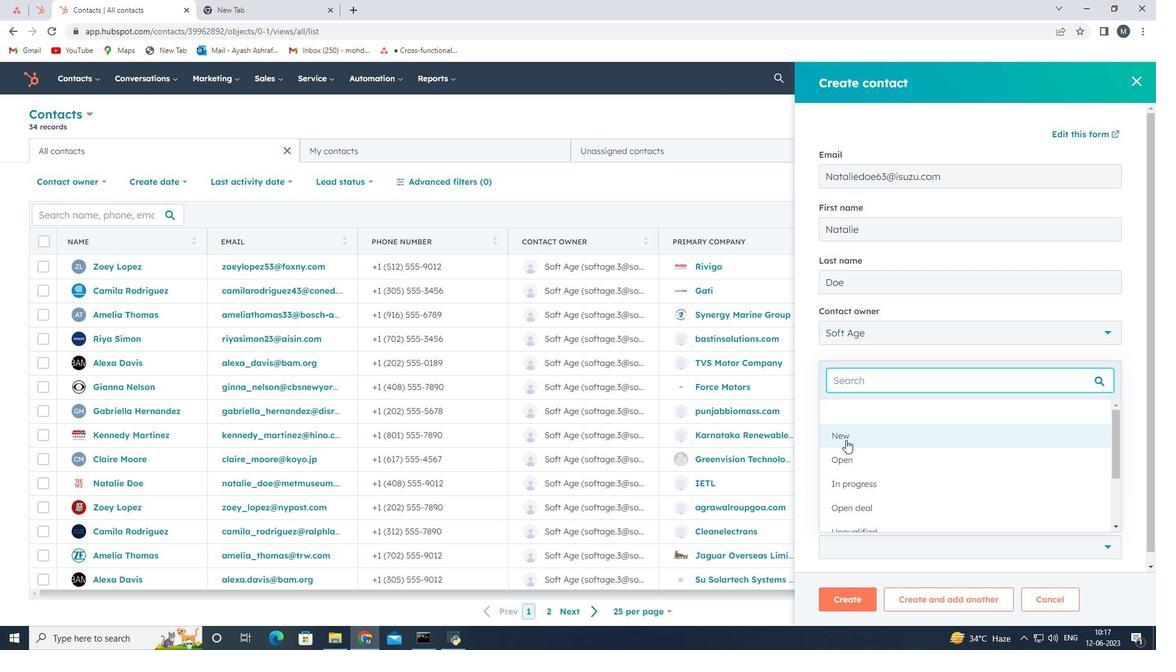 
Action: Mouse pressed left at (849, 429)
Screenshot: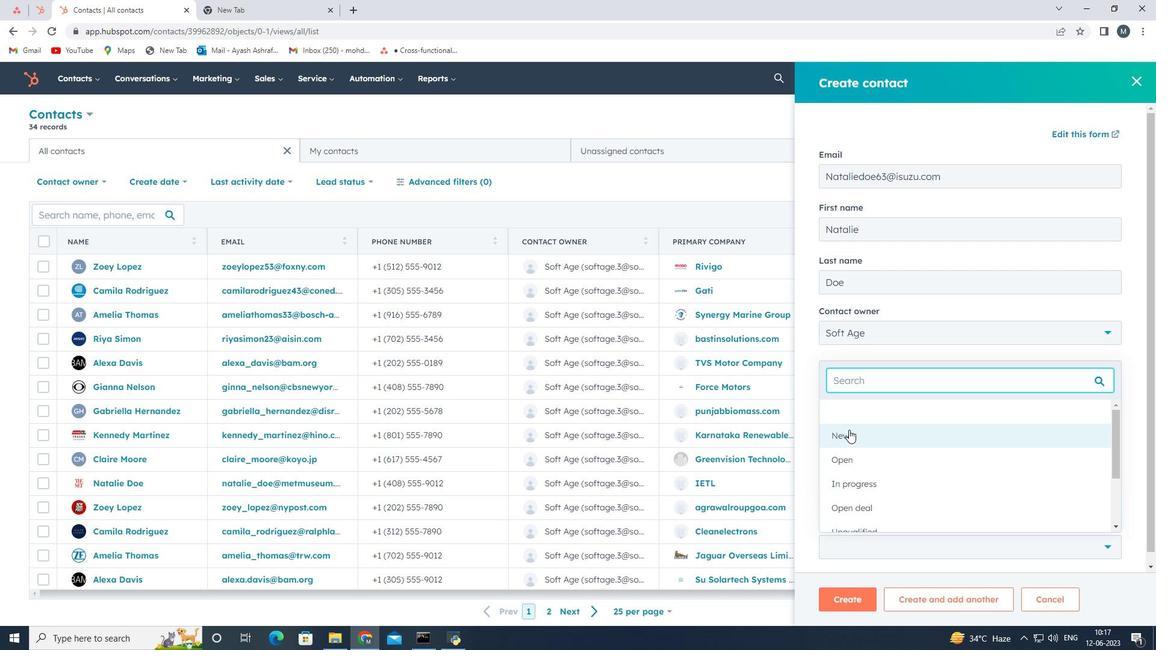 
Action: Mouse moved to (862, 599)
Screenshot: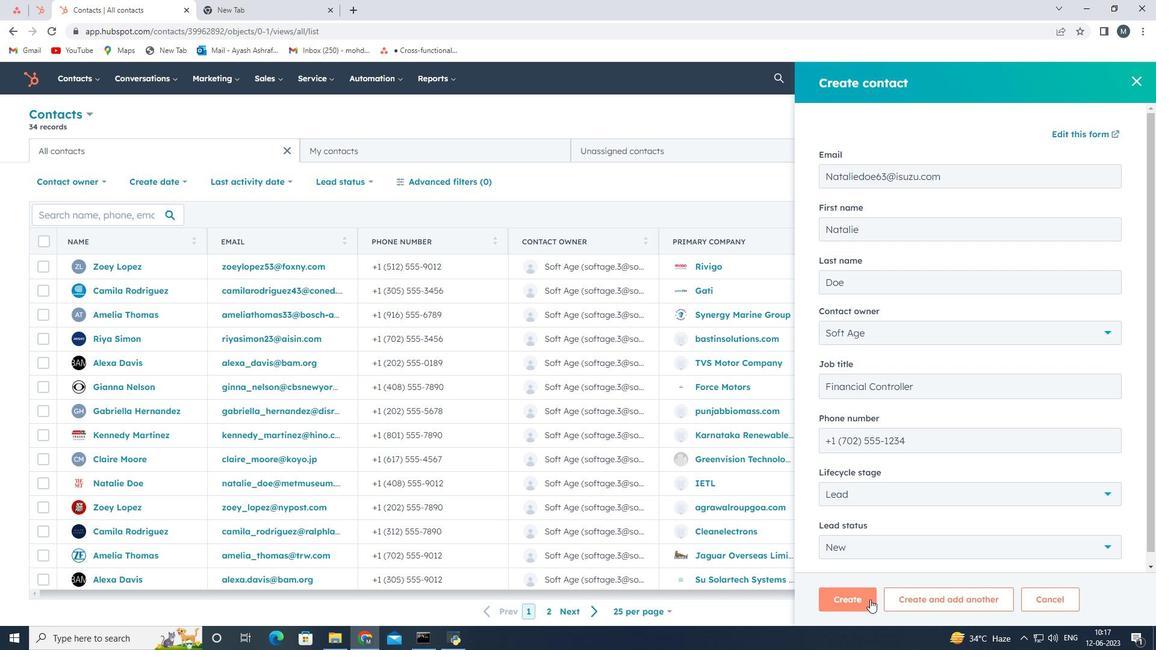 
Action: Mouse pressed left at (862, 599)
Screenshot: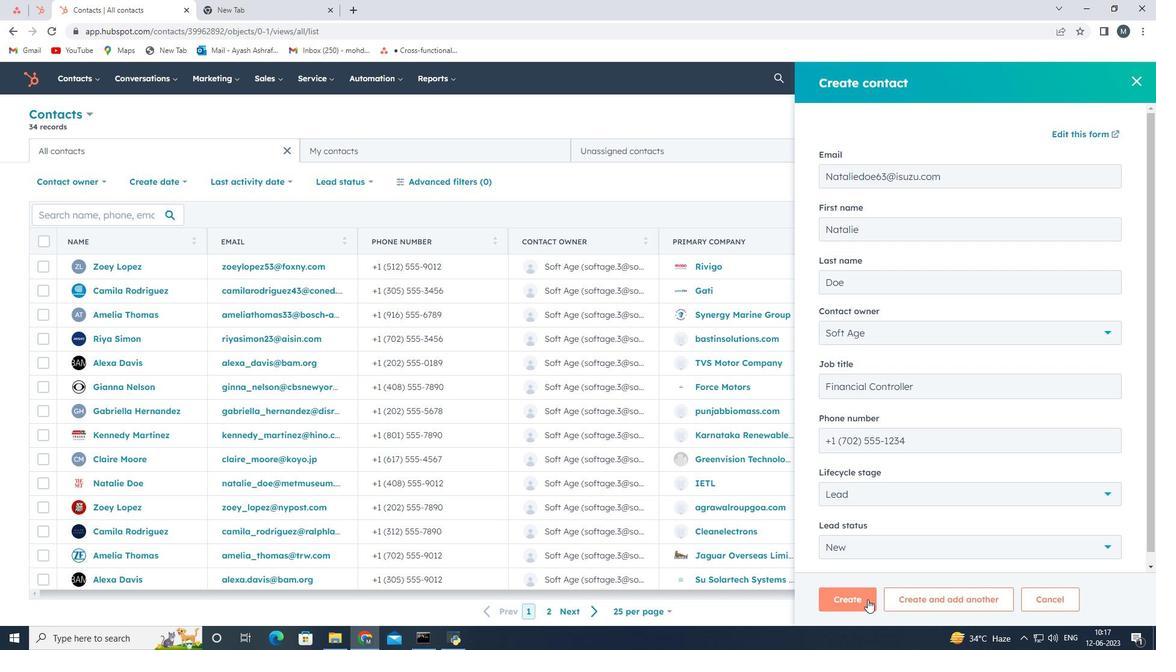 
Action: Mouse moved to (819, 411)
Screenshot: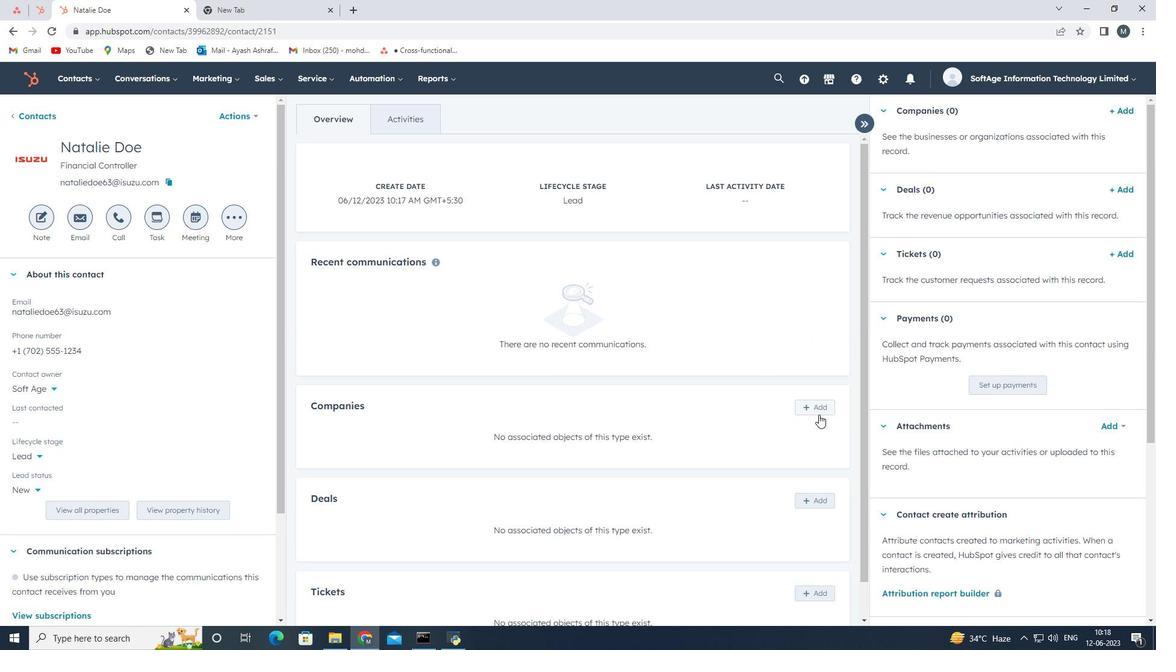 
Action: Mouse pressed left at (819, 411)
Screenshot: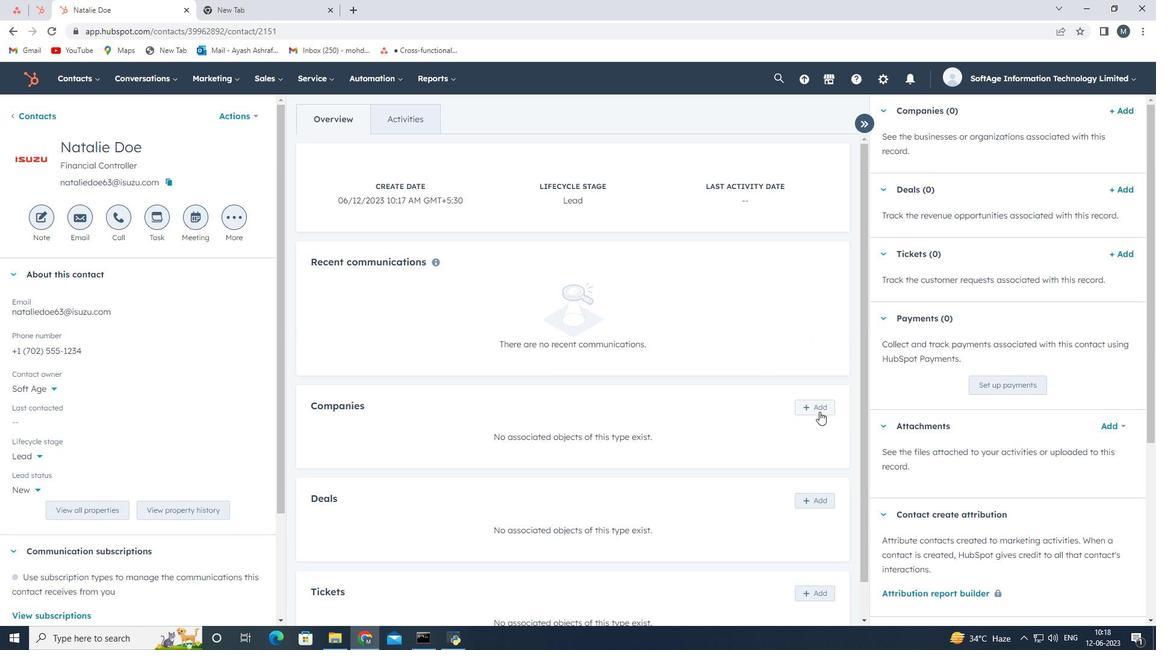 
Action: Mouse moved to (897, 140)
Screenshot: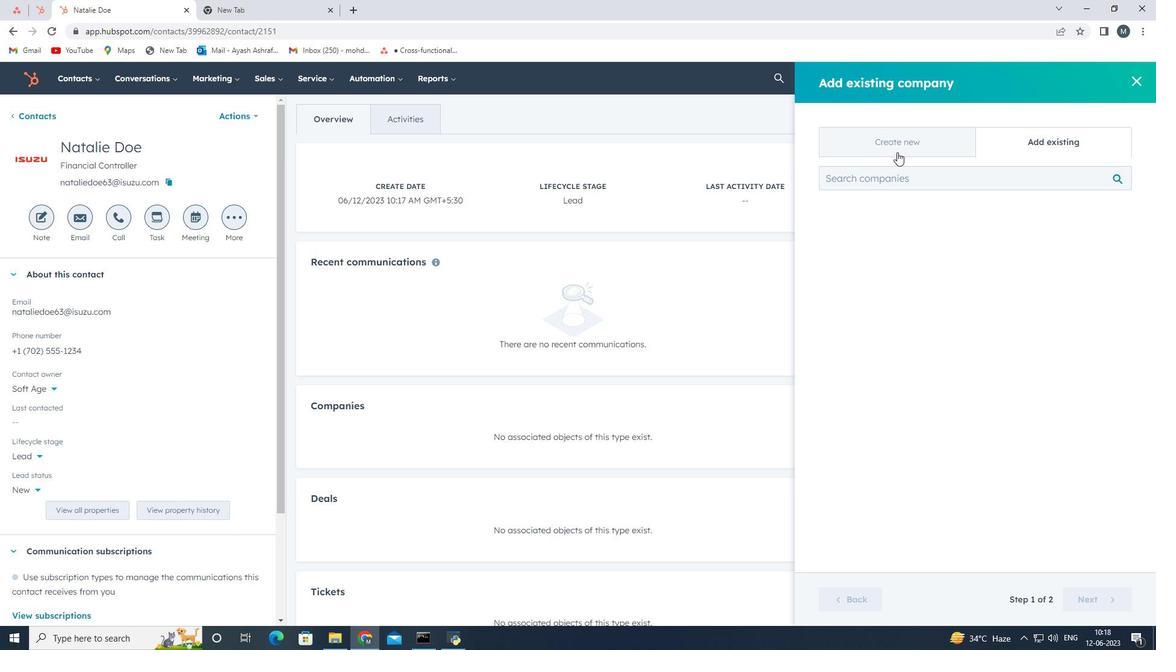 
Action: Mouse pressed left at (897, 140)
Screenshot: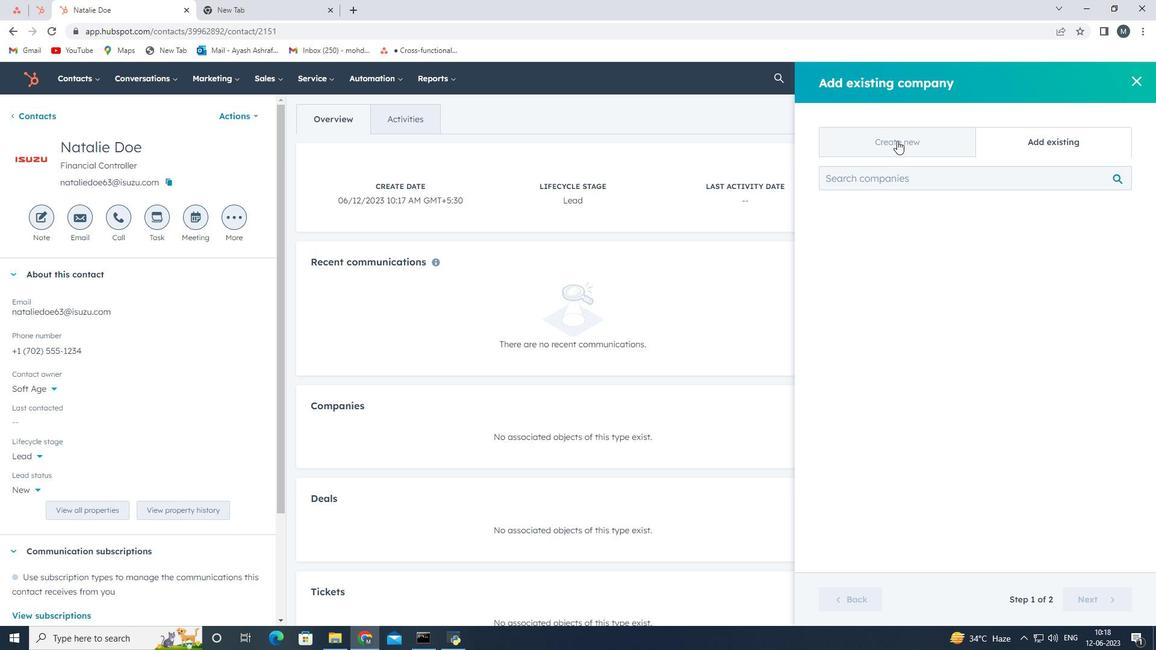 
Action: Mouse moved to (878, 211)
Screenshot: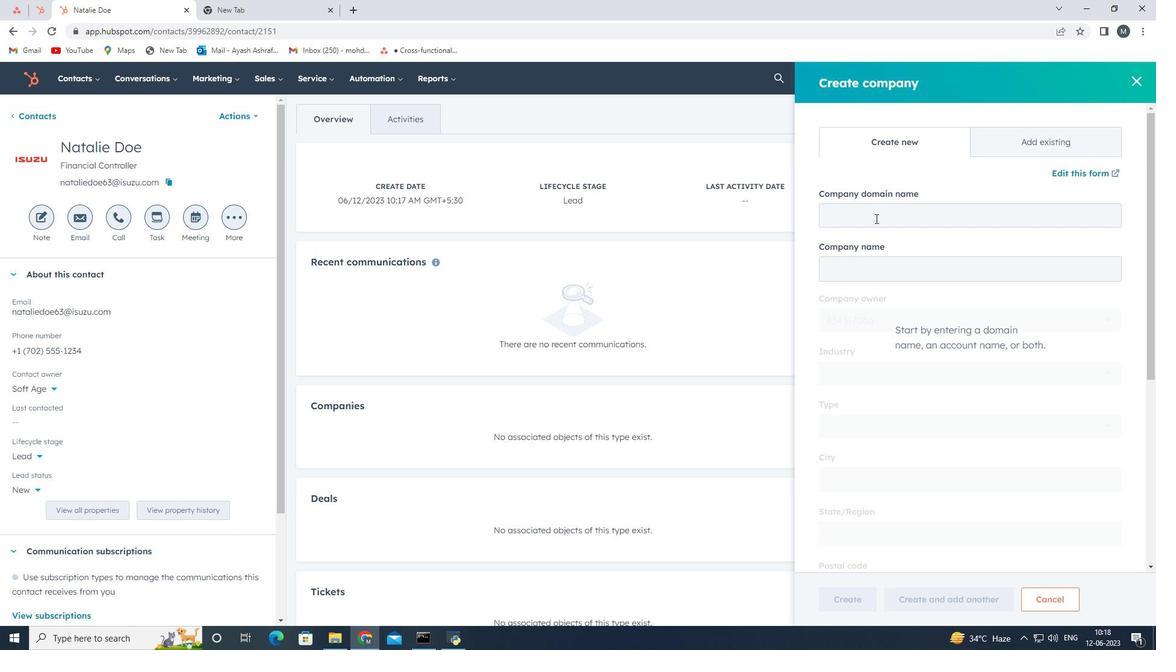 
Action: Mouse pressed left at (878, 211)
Screenshot: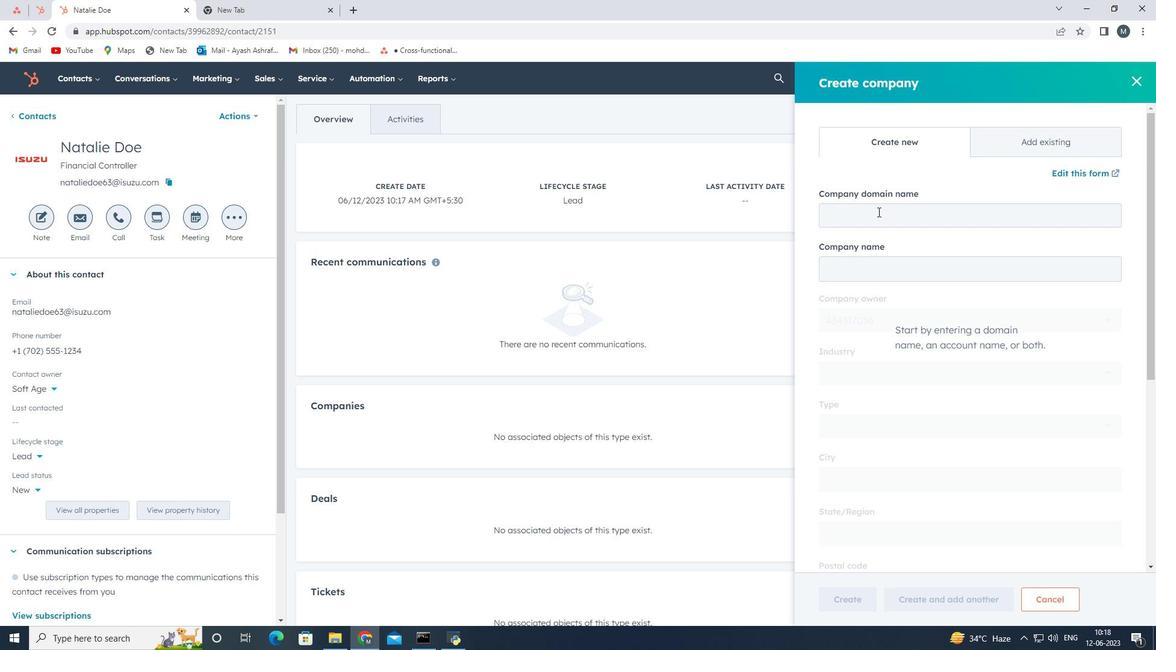 
Action: Mouse moved to (878, 216)
Screenshot: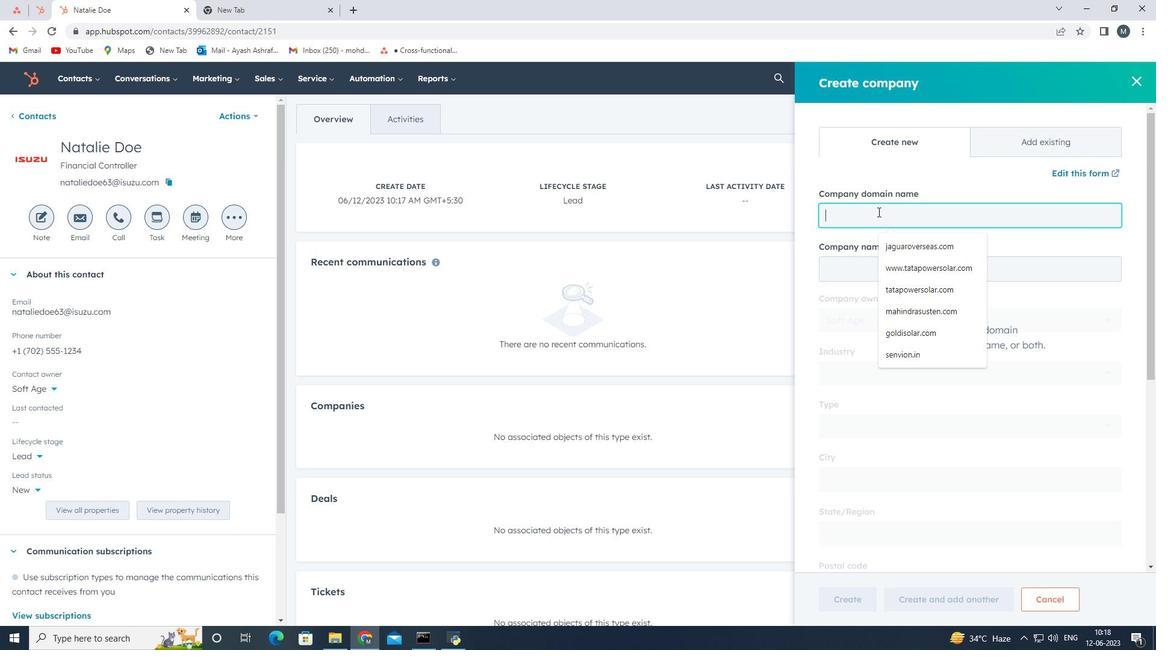 
Action: Key pressed www.
Screenshot: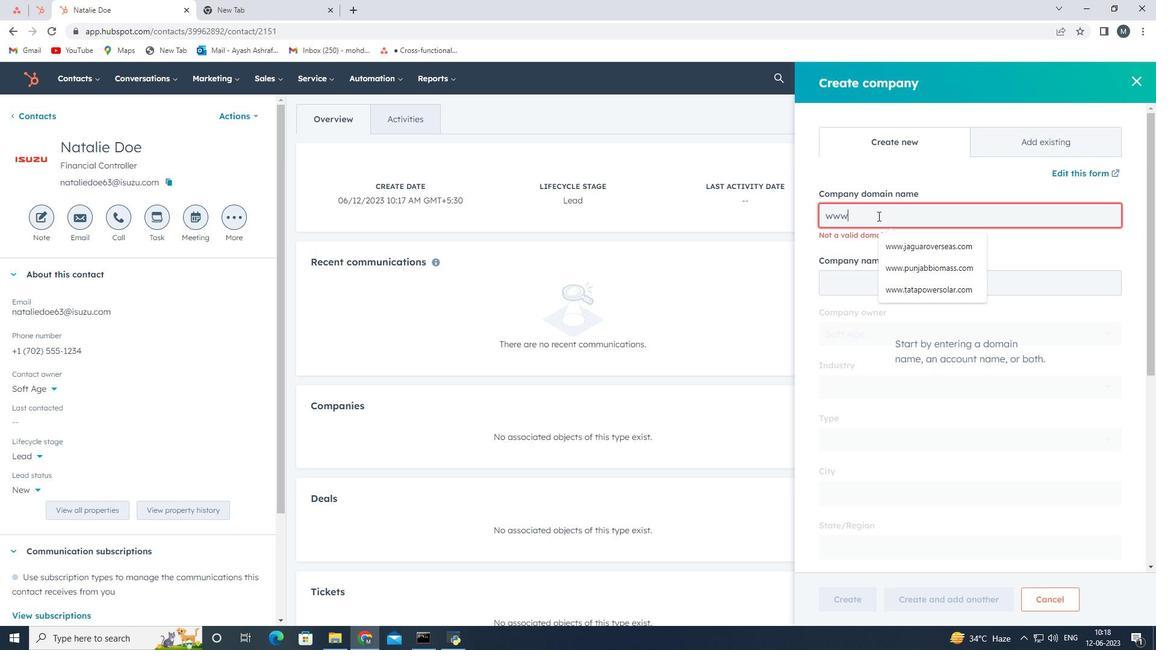 
Action: Mouse moved to (878, 216)
Screenshot: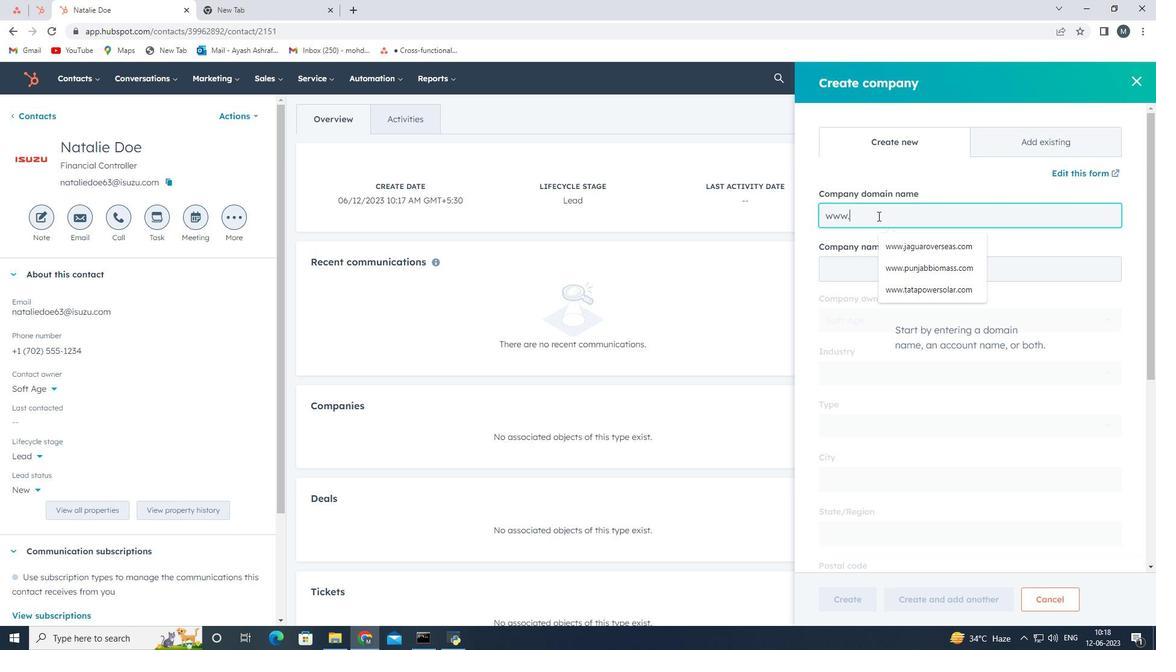 
Action: Key pressed carriertransicod
Screenshot: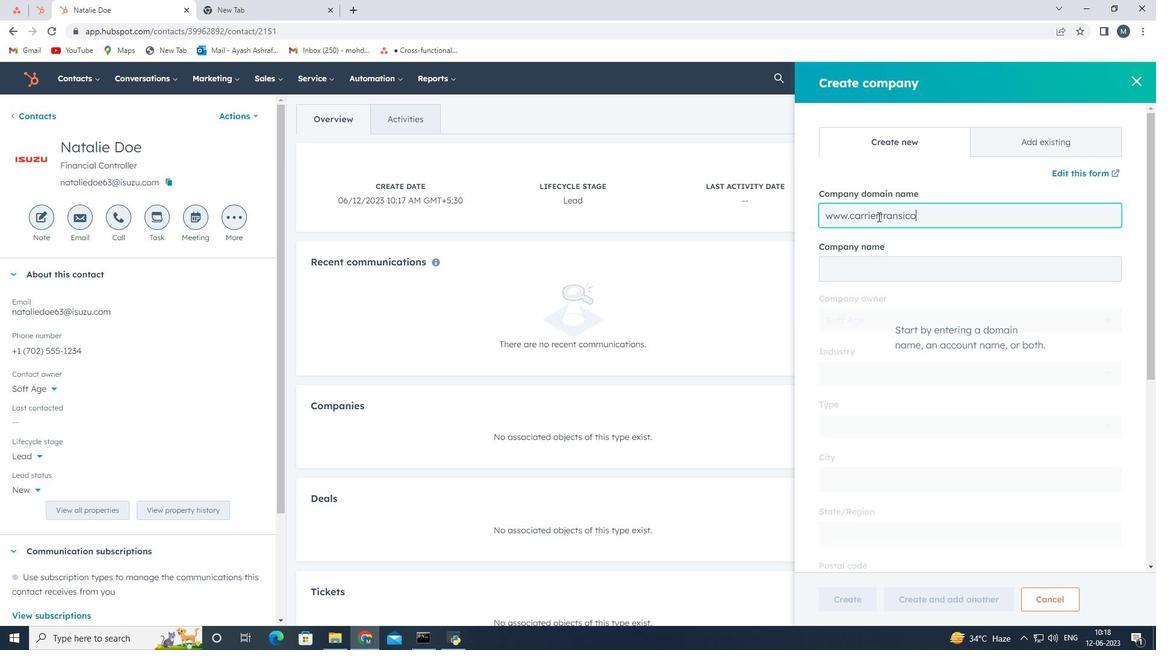 
Action: Mouse moved to (949, 245)
Screenshot: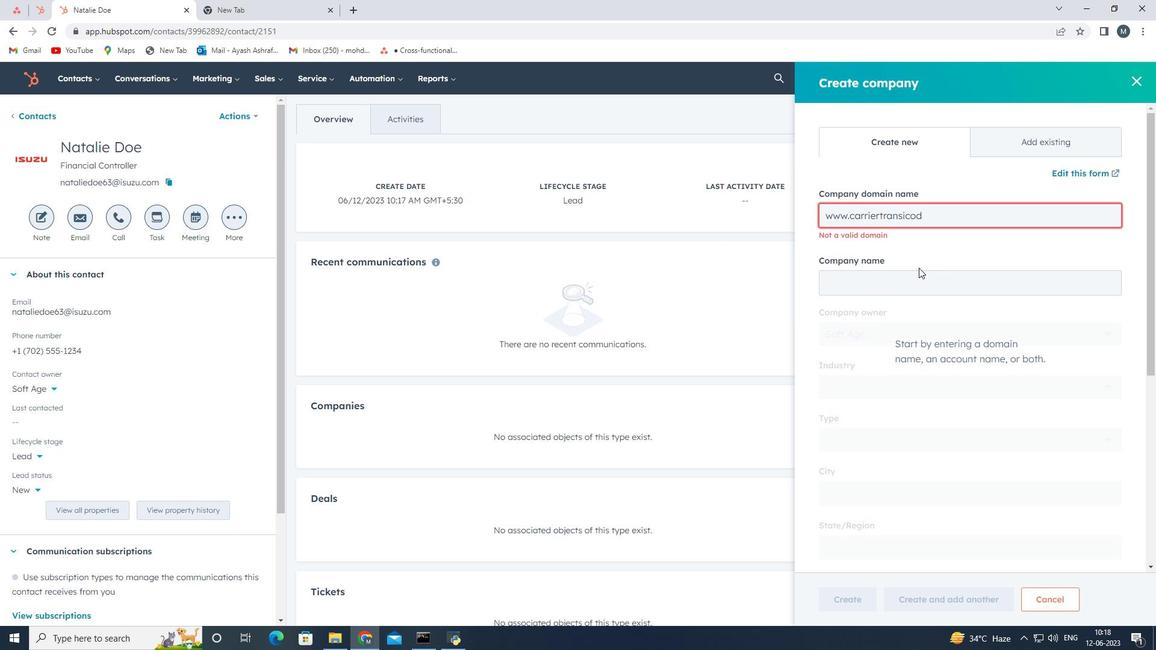 
Action: Key pressed .com
Screenshot: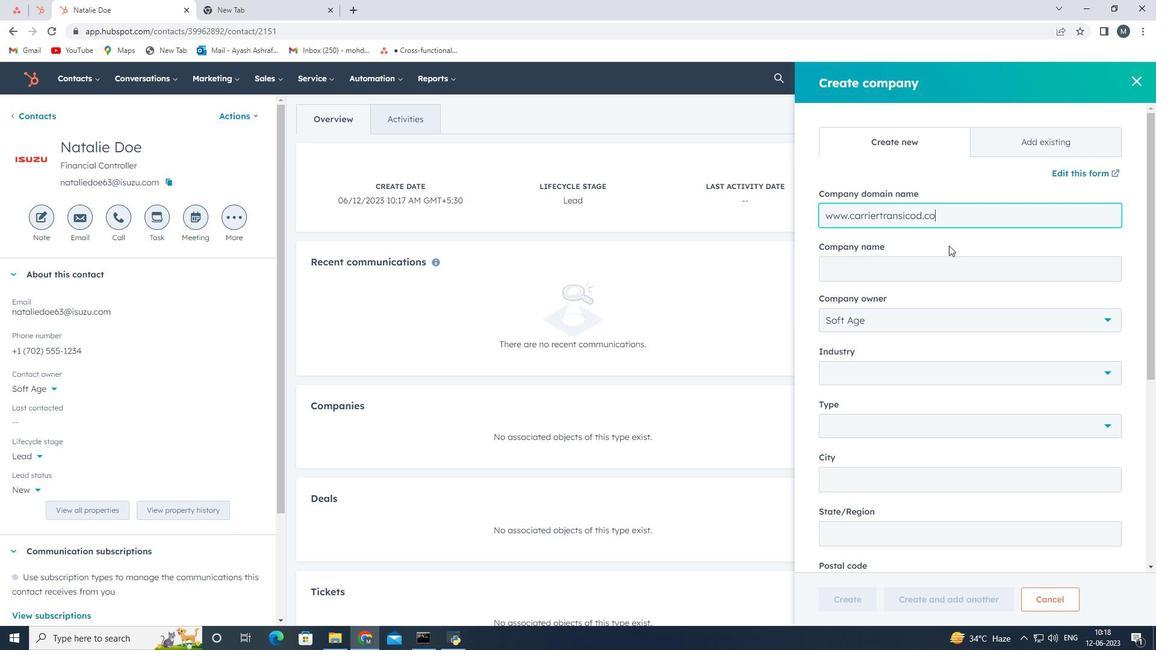
Action: Mouse moved to (915, 212)
Screenshot: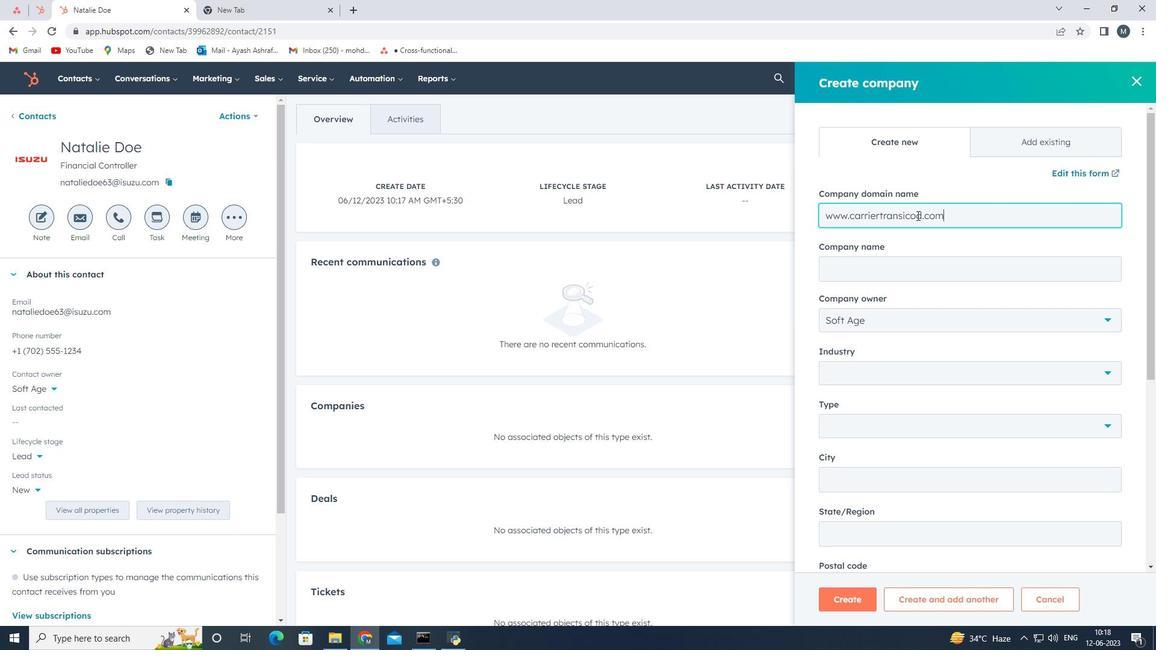
Action: Mouse pressed left at (915, 212)
Screenshot: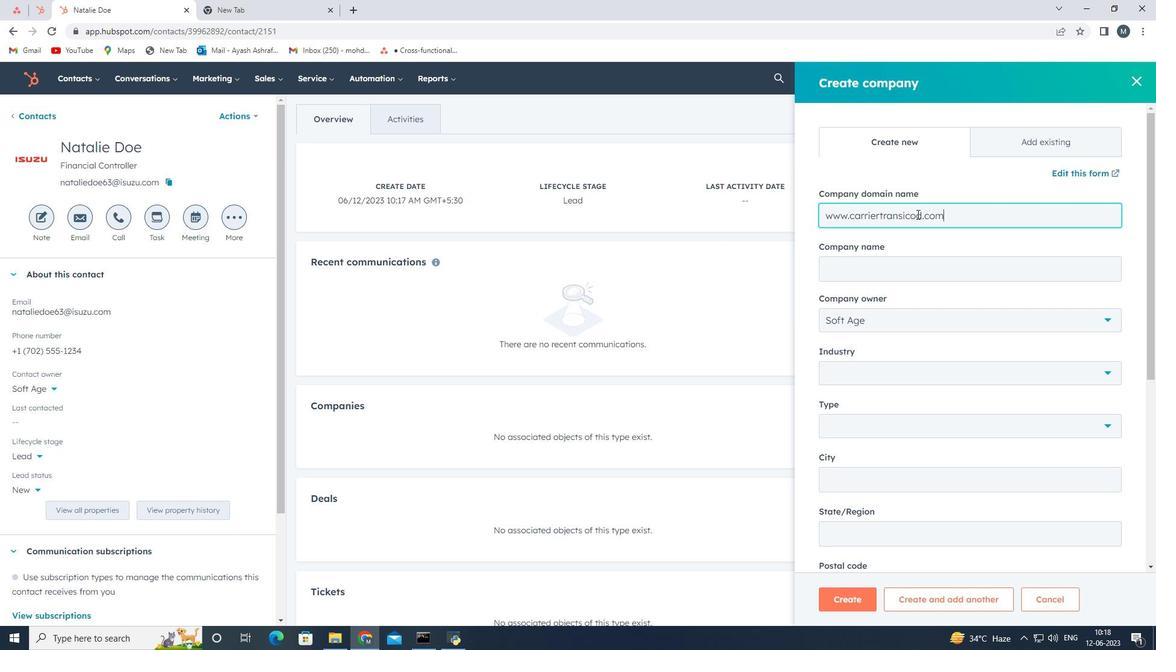 
Action: Mouse moved to (923, 236)
Screenshot: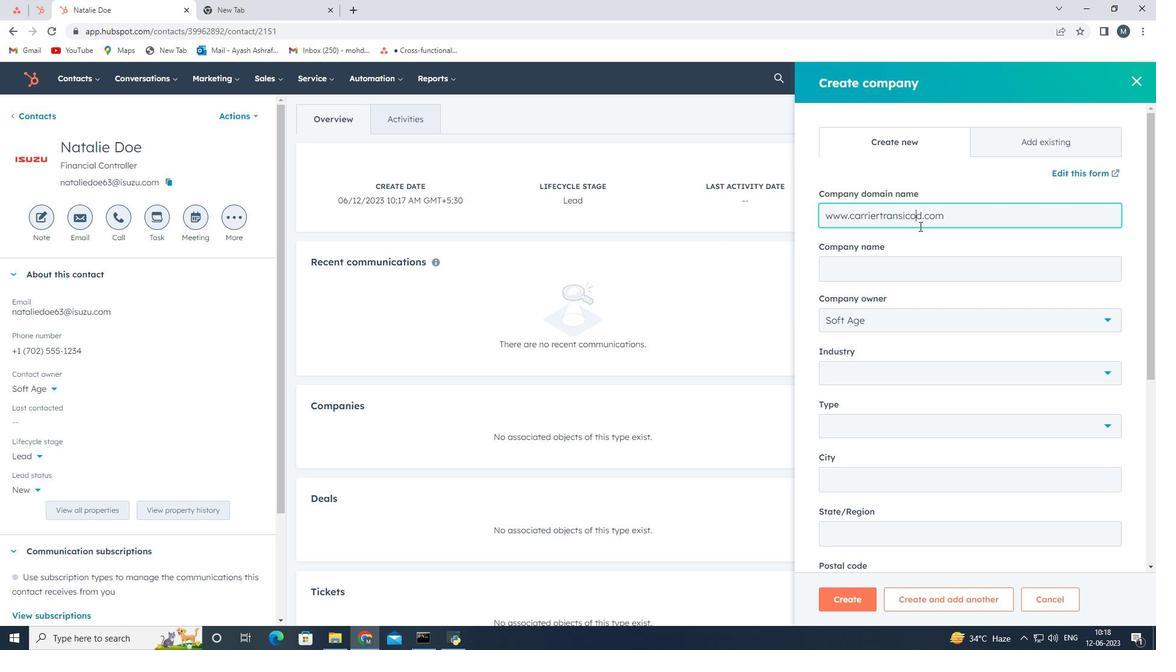 
Action: Key pressed l
Screenshot: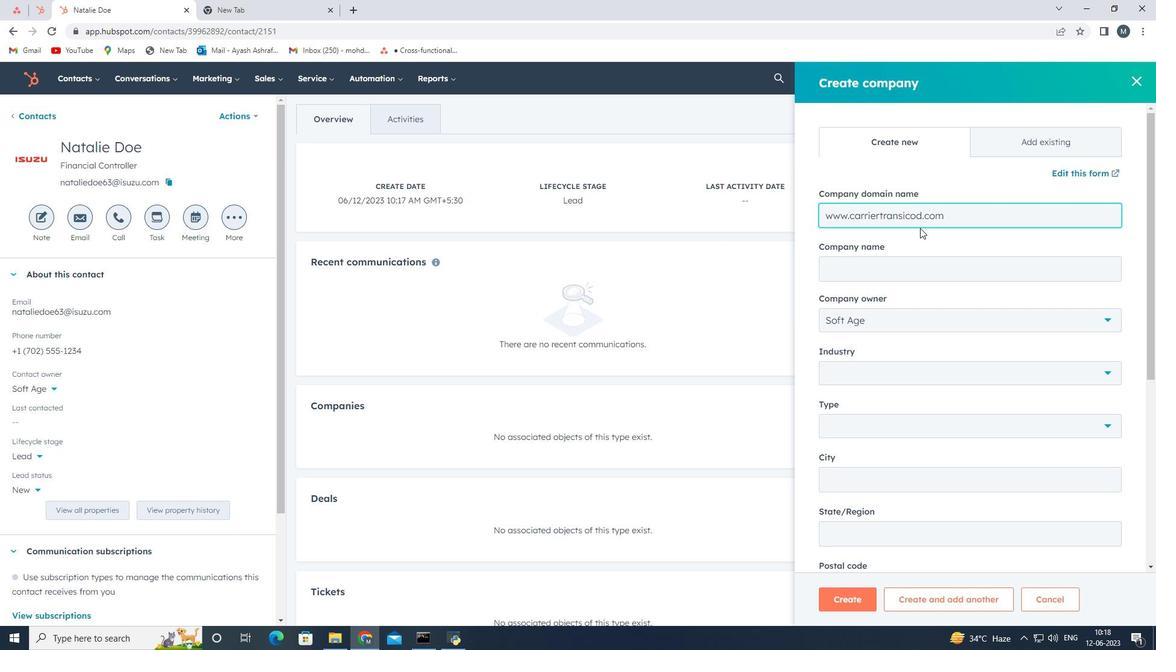
Action: Mouse moved to (908, 421)
Screenshot: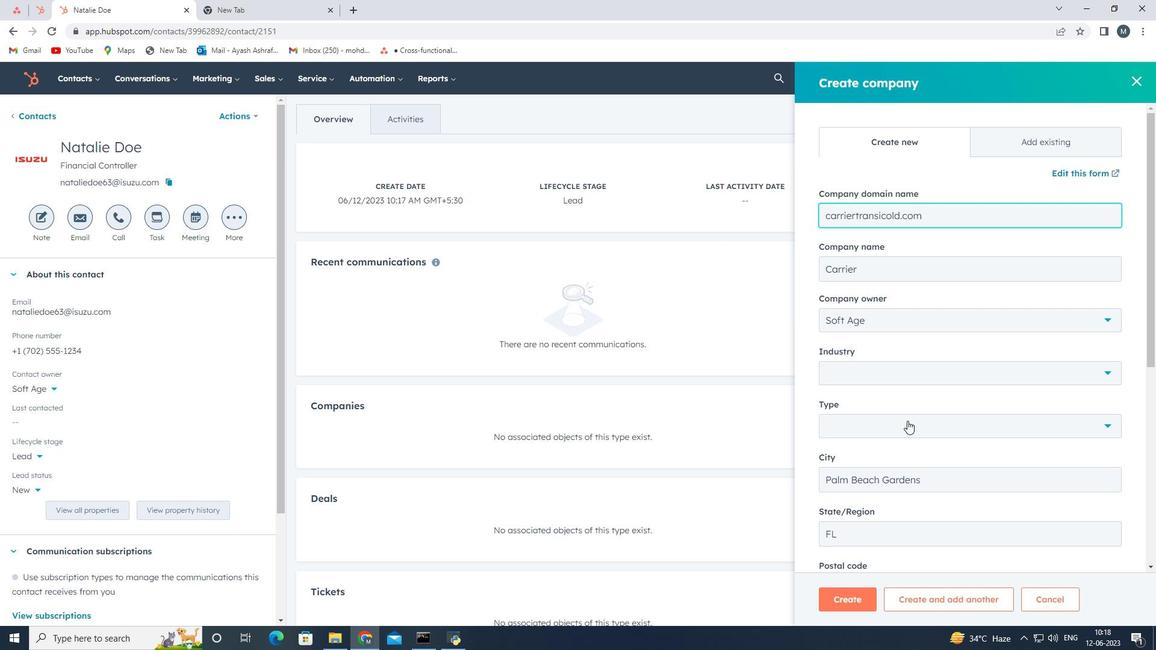 
Action: Mouse pressed left at (908, 421)
Screenshot: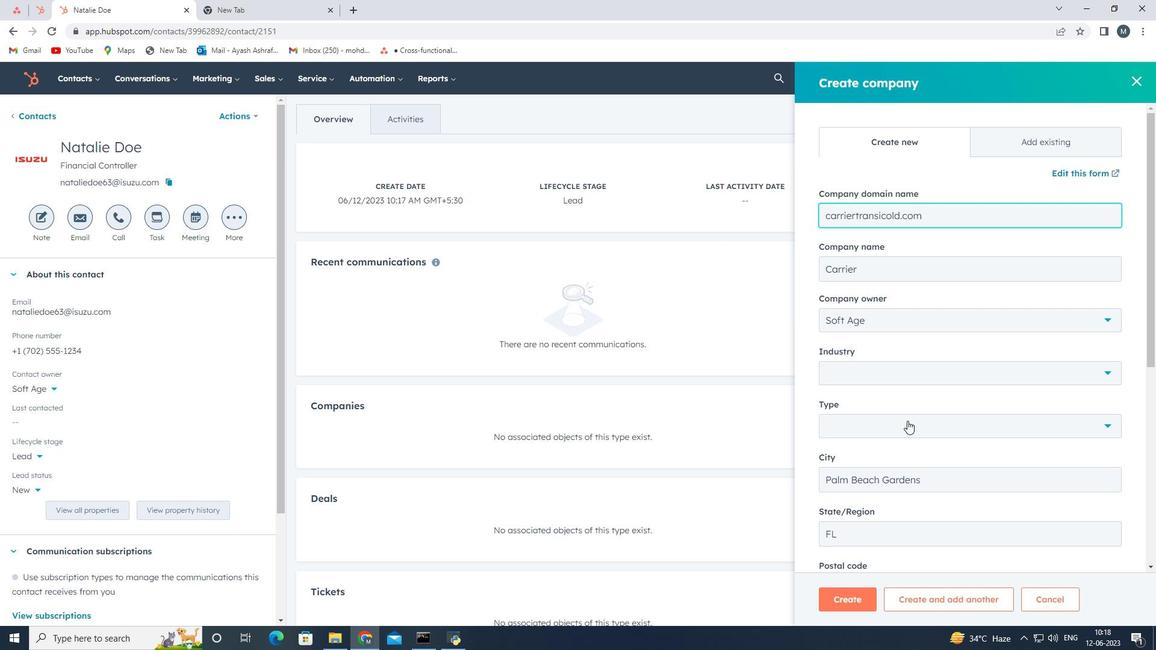 
Action: Mouse moved to (855, 527)
Screenshot: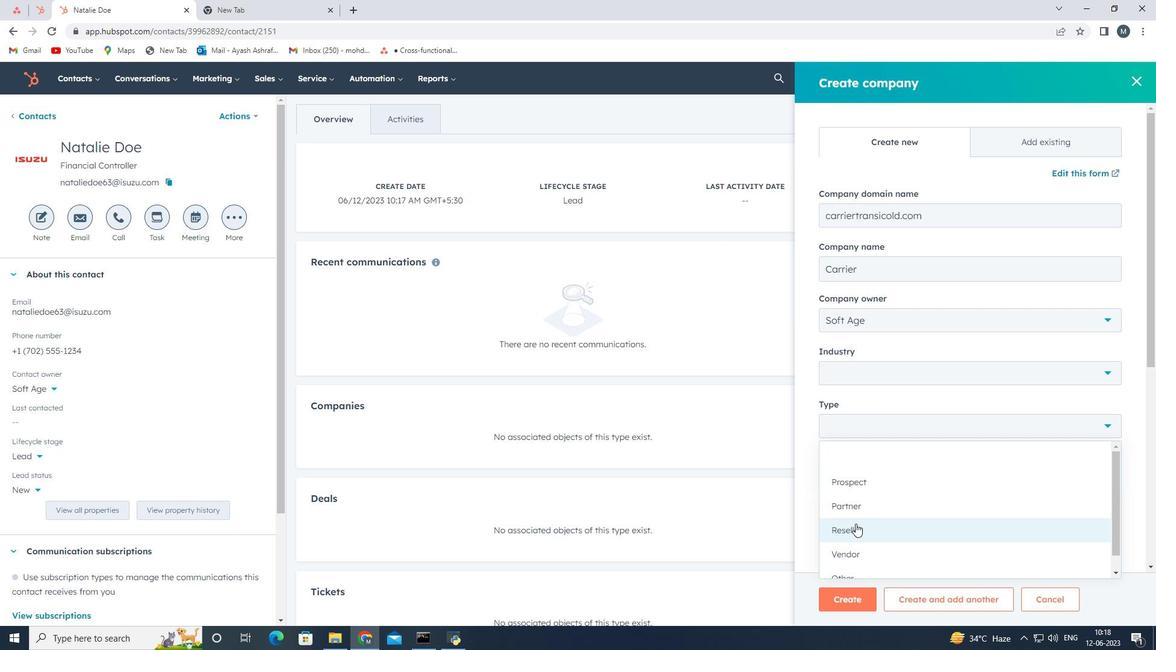 
Action: Mouse pressed left at (855, 527)
Screenshot: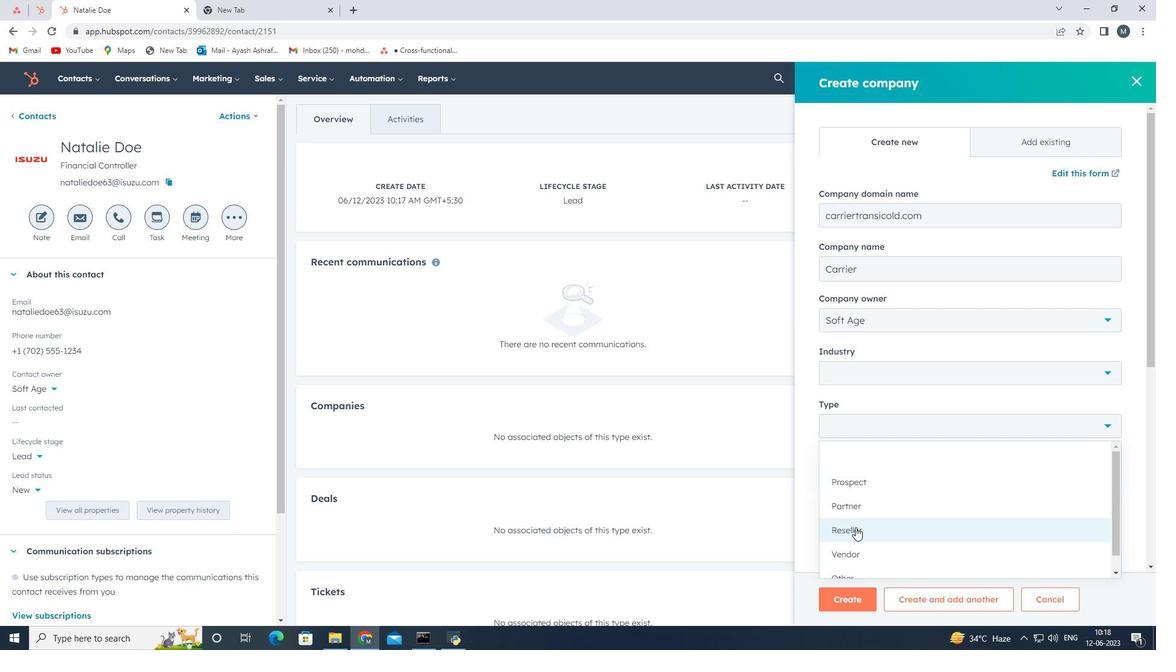 
Action: Mouse moved to (900, 428)
Screenshot: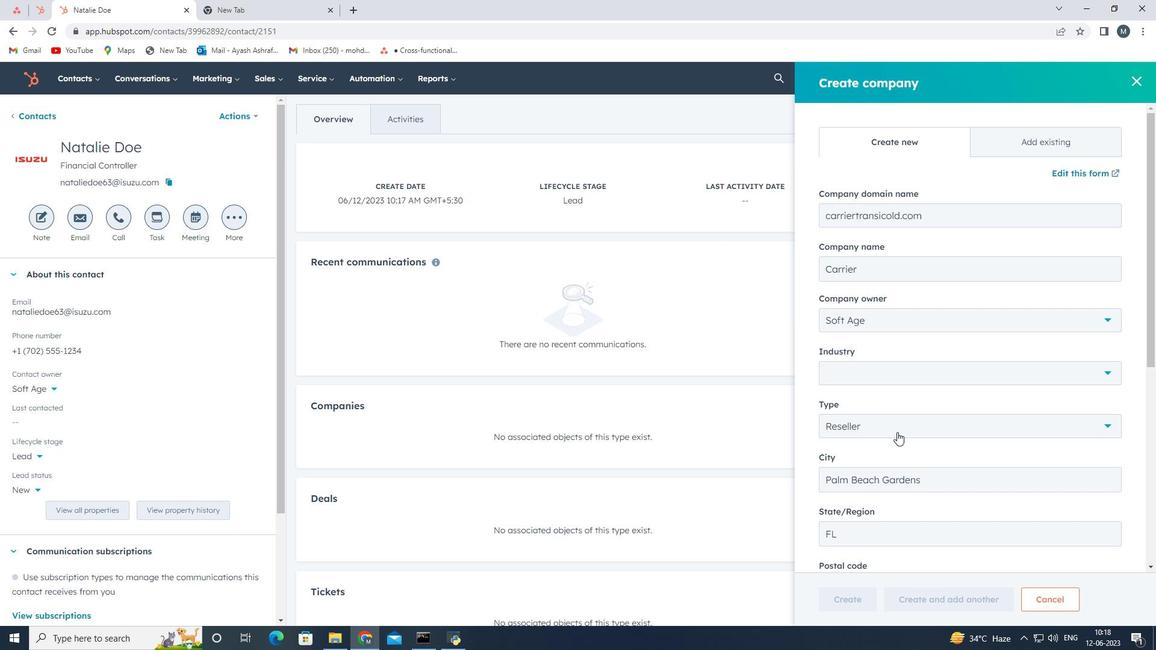 
Action: Mouse scrolled (900, 428) with delta (0, 0)
Screenshot: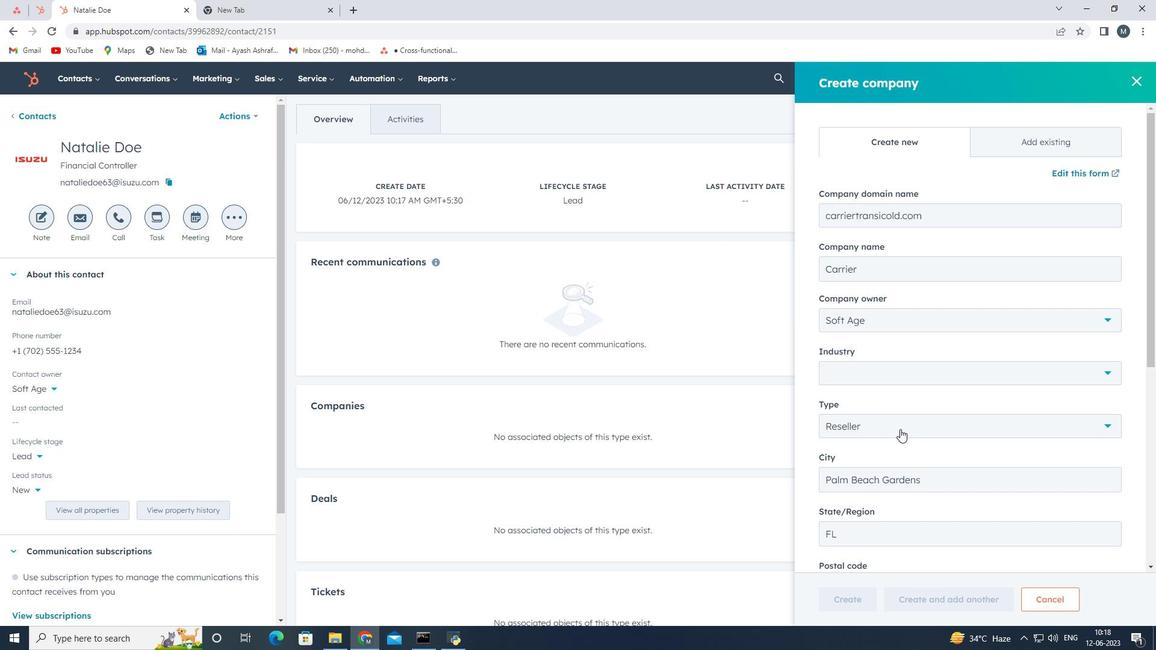 
Action: Mouse scrolled (900, 428) with delta (0, 0)
Screenshot: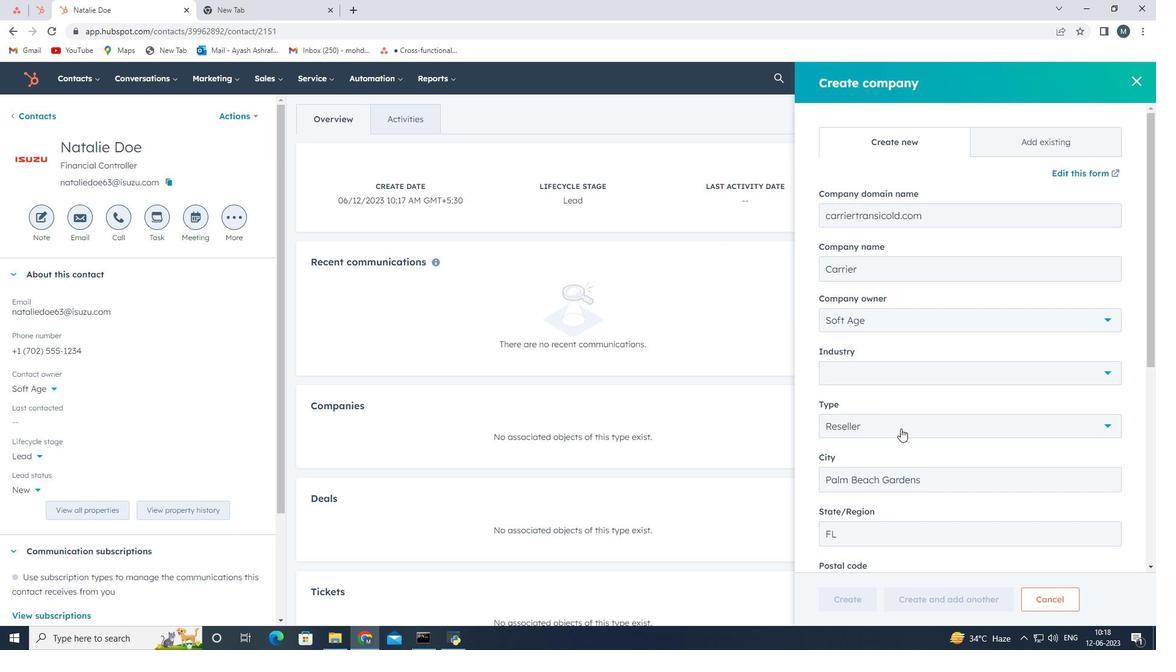 
Action: Mouse scrolled (900, 428) with delta (0, 0)
Screenshot: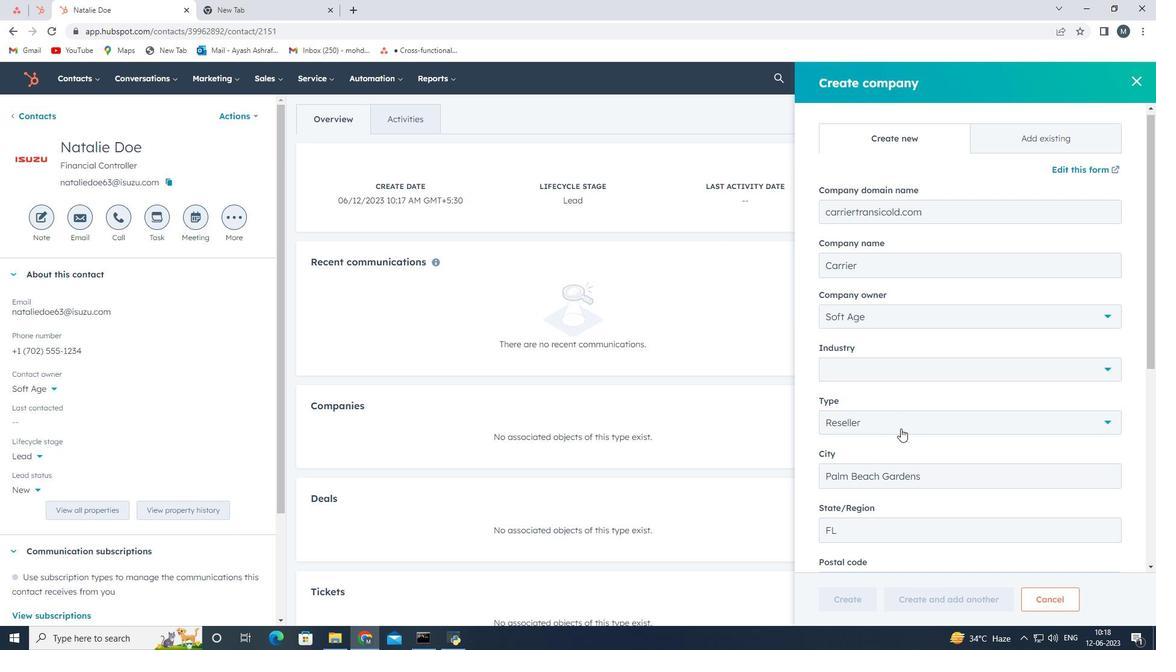 
Action: Mouse scrolled (900, 428) with delta (0, 0)
Screenshot: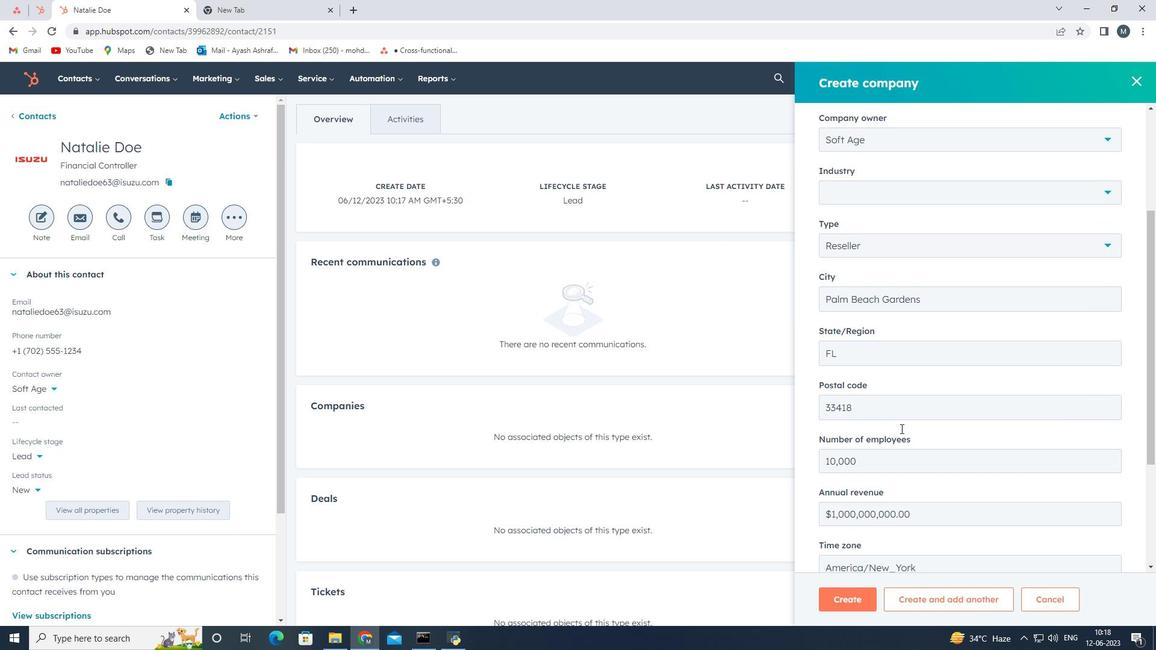 
Action: Mouse scrolled (900, 428) with delta (0, 0)
Screenshot: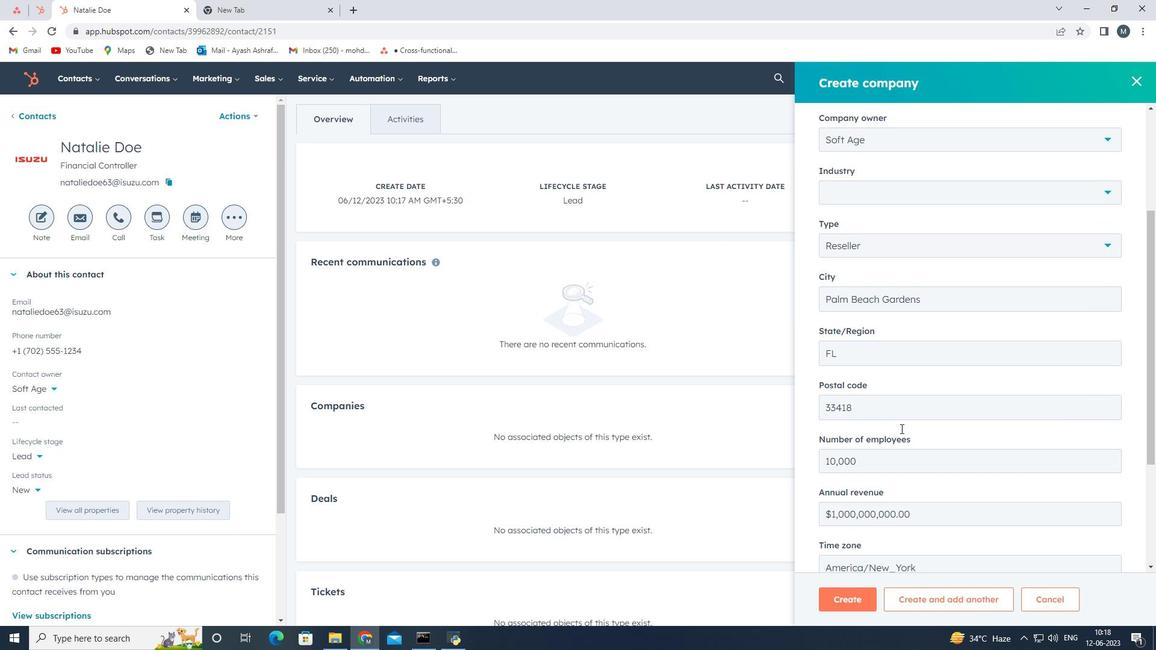 
Action: Mouse moved to (906, 435)
Screenshot: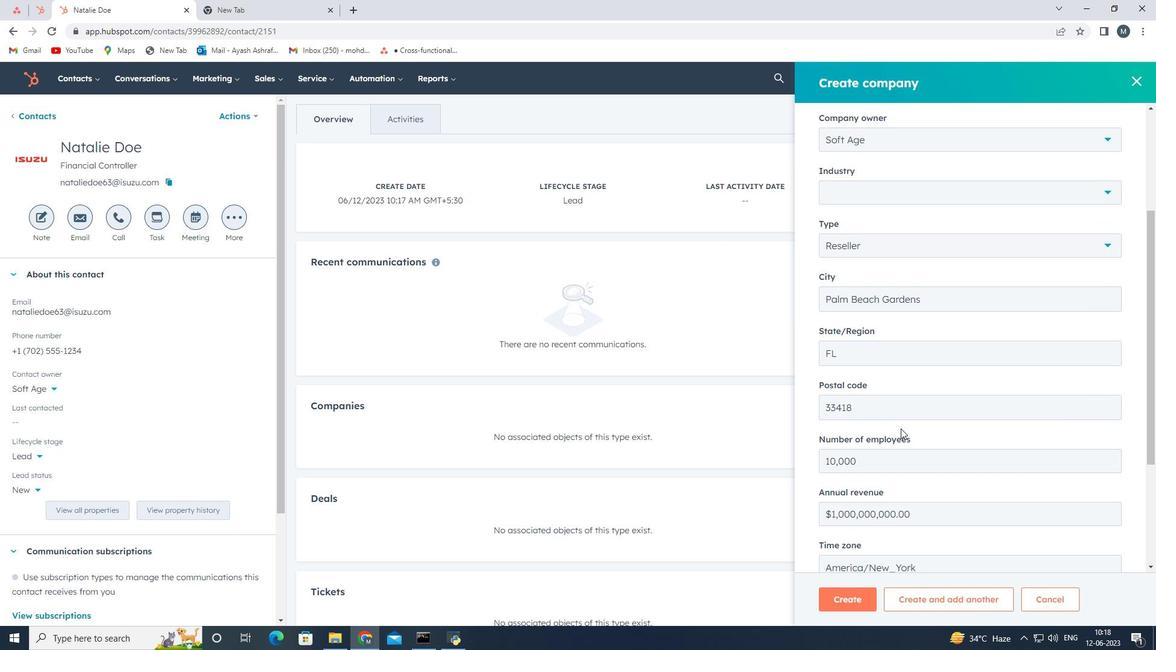 
Action: Mouse scrolled (905, 434) with delta (0, 0)
Screenshot: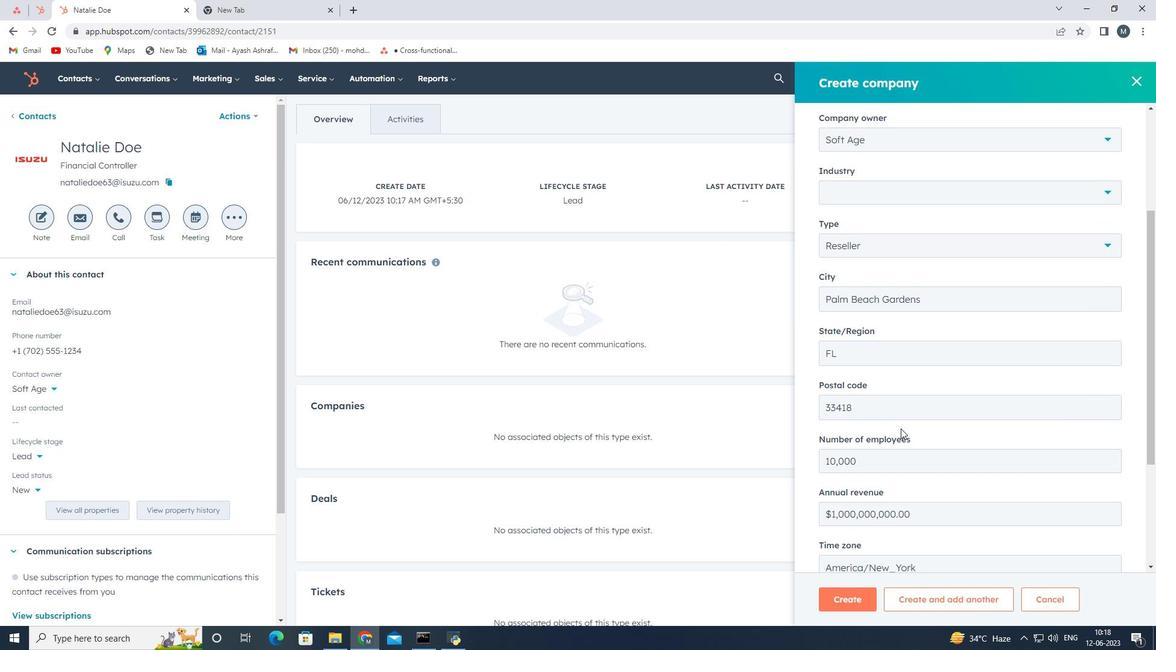 
Action: Mouse scrolled (906, 435) with delta (0, 0)
Screenshot: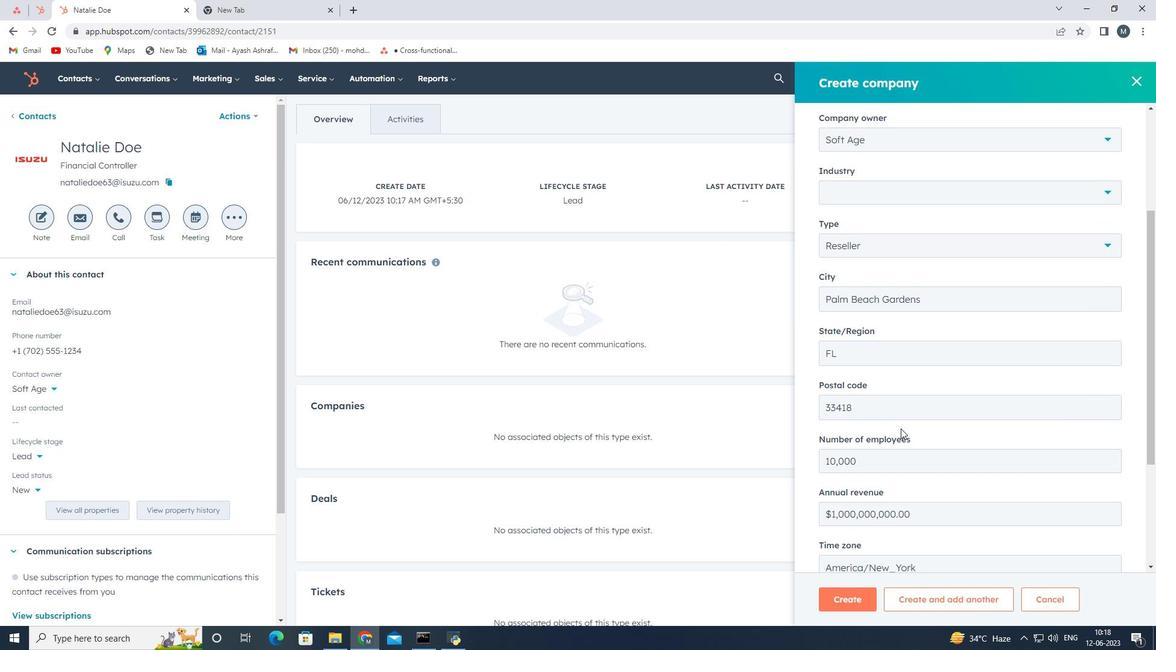 
Action: Mouse moved to (906, 436)
Screenshot: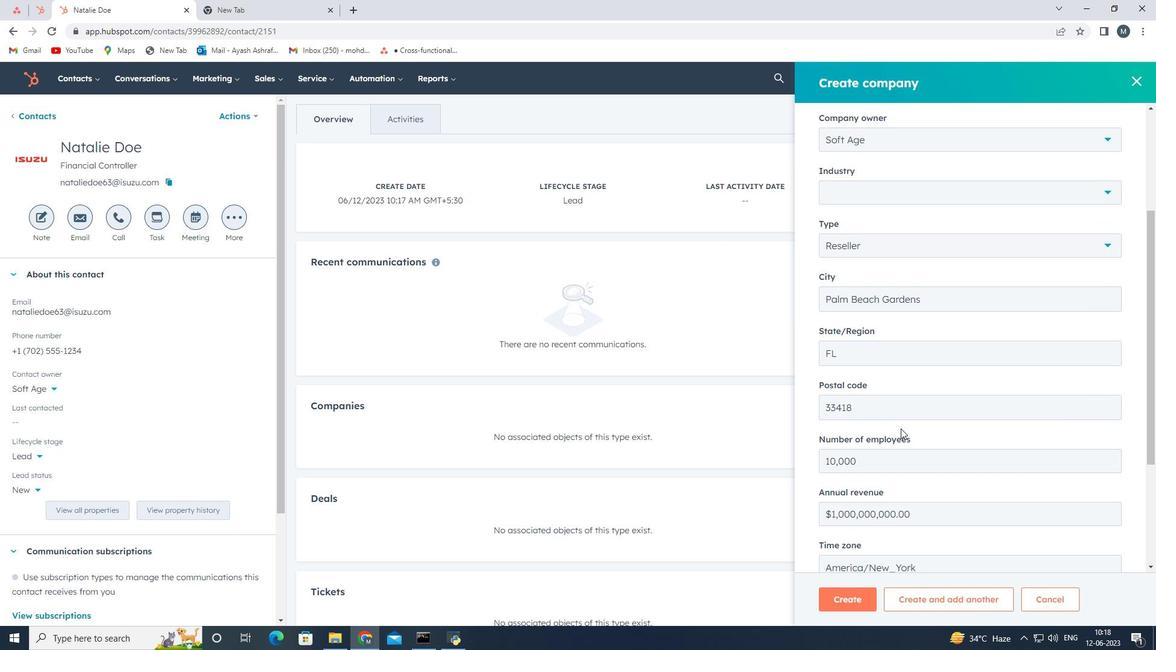 
Action: Mouse scrolled (906, 435) with delta (0, 0)
Screenshot: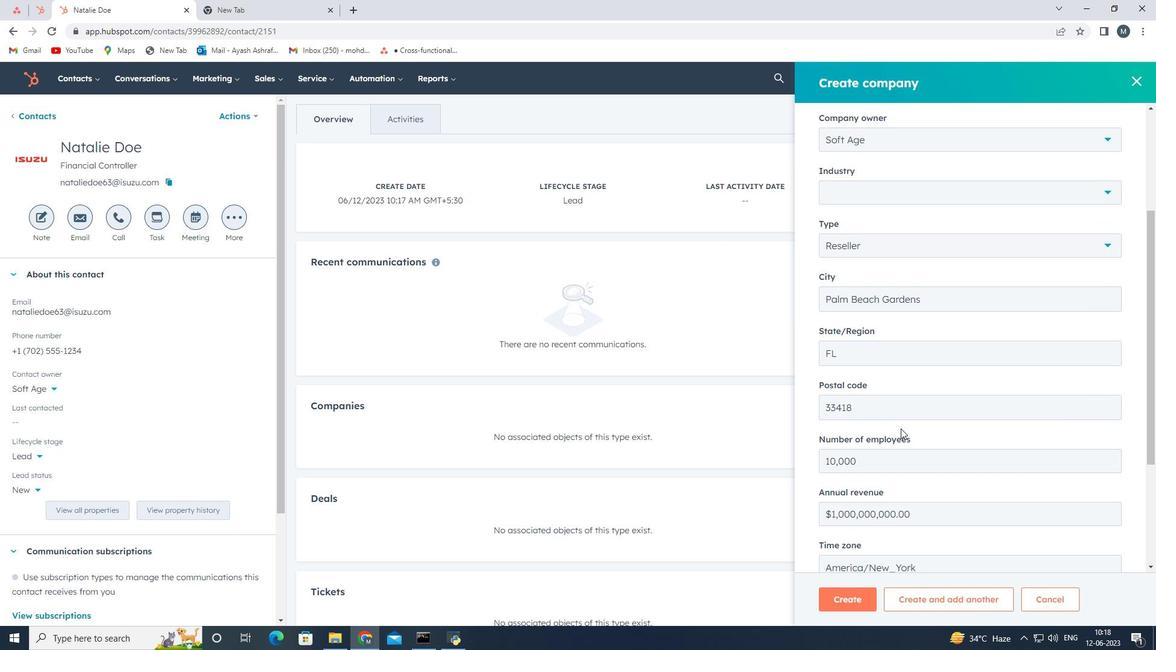 
Action: Mouse scrolled (906, 435) with delta (0, 0)
Screenshot: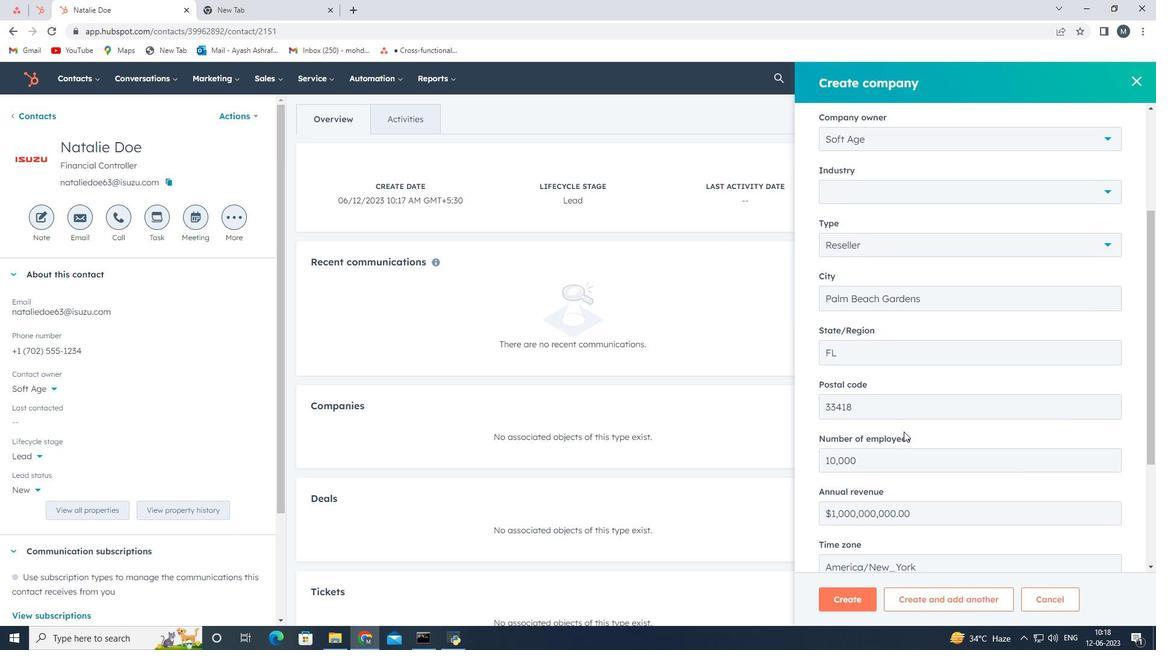 
Action: Mouse moved to (852, 608)
Screenshot: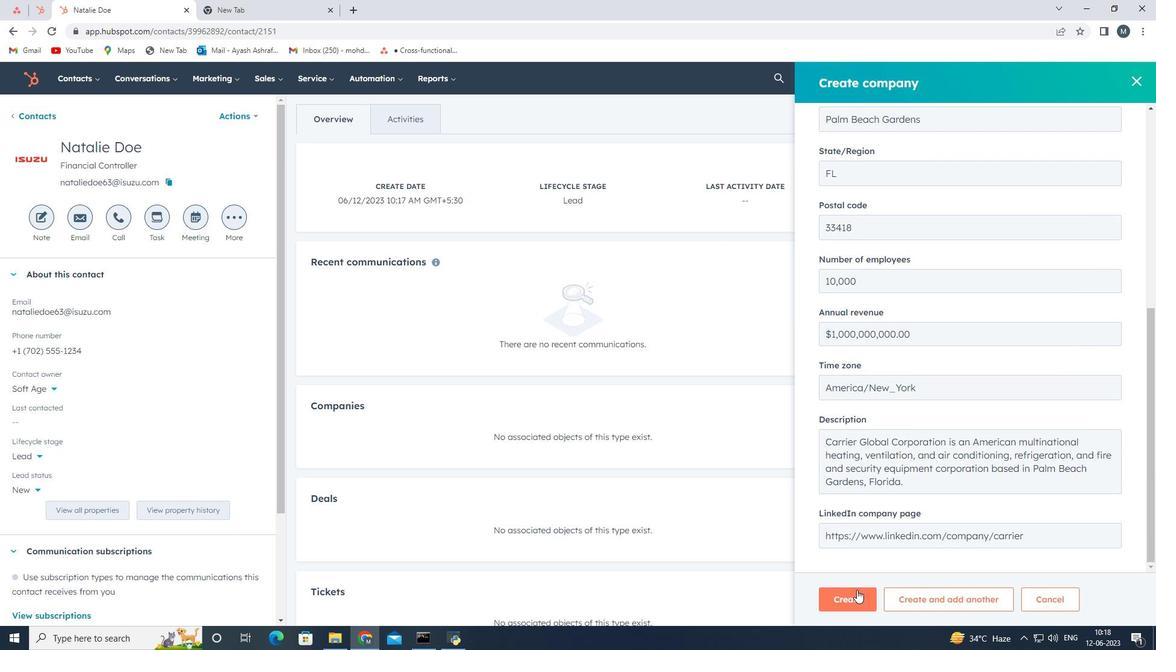 
Action: Mouse pressed left at (852, 608)
Screenshot: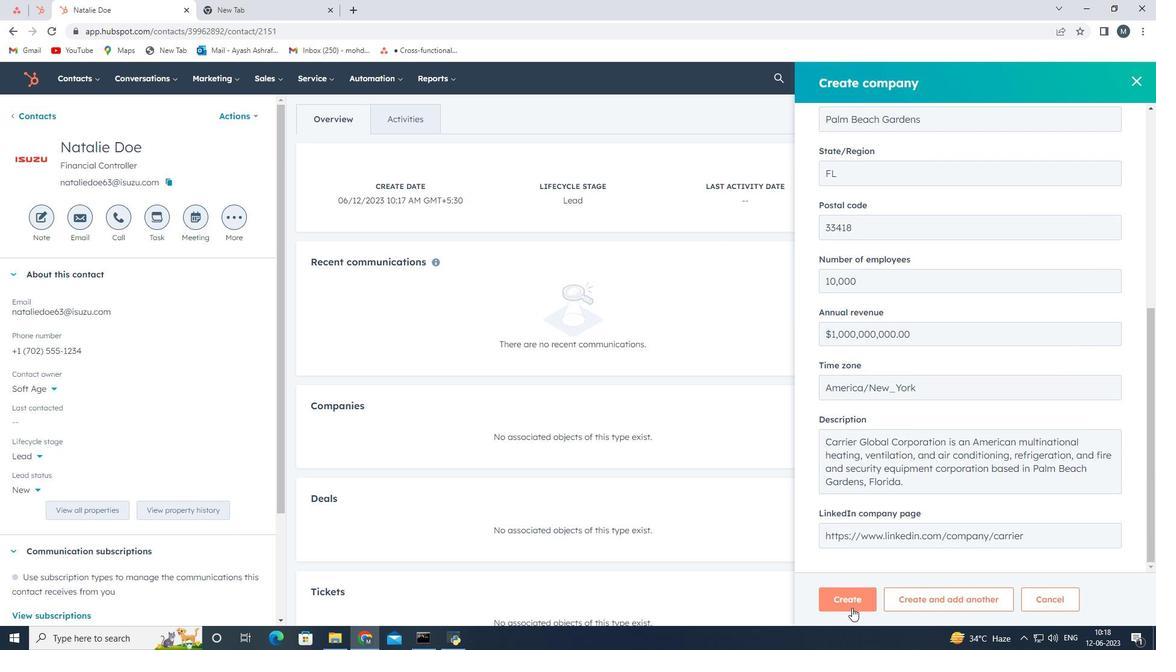 
Action: Mouse moved to (263, 355)
Screenshot: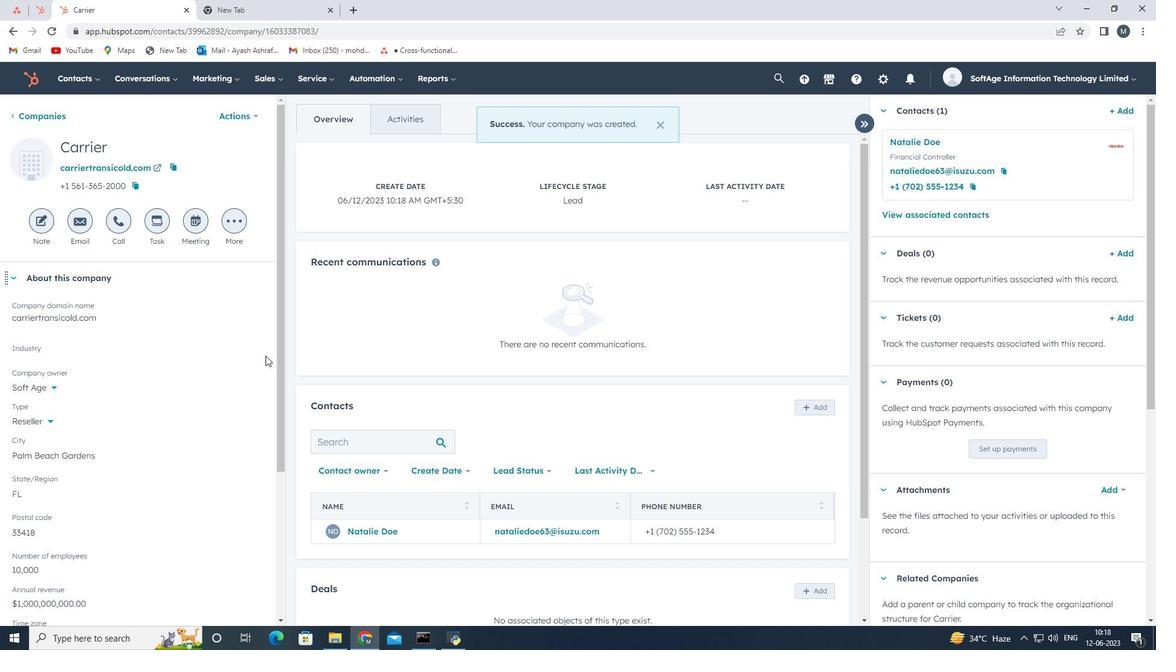 
